 Task: Look for space in Kuznetsk, Russia from 11th June, 2023 to 17th June, 2023 for 1 adult in price range Rs.5000 to Rs.12000. Place can be private room with 1  bedroom having 1 bed and 1 bathroom. Property type can be house, flat, guest house, hotel. Booking option can be shelf check-in. Required host language is English.
Action: Mouse moved to (475, 97)
Screenshot: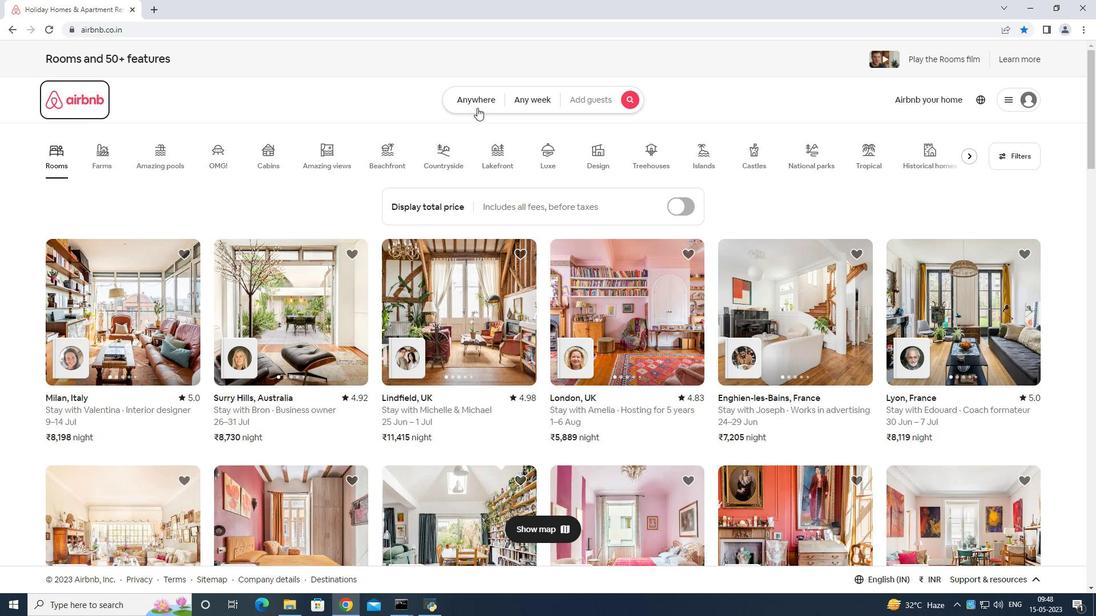 
Action: Mouse pressed left at (475, 97)
Screenshot: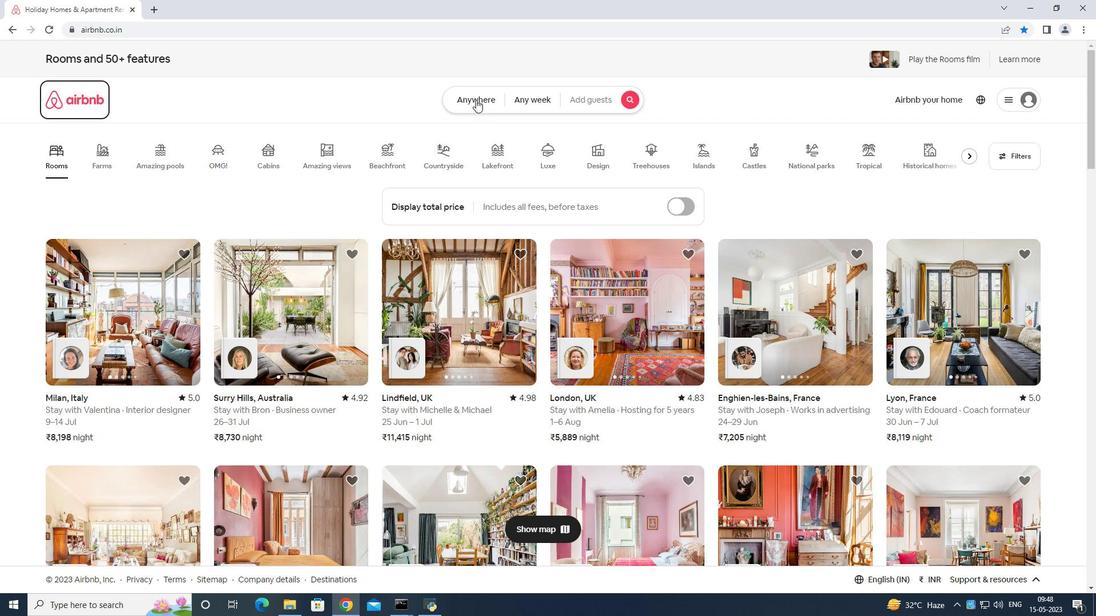 
Action: Mouse moved to (396, 130)
Screenshot: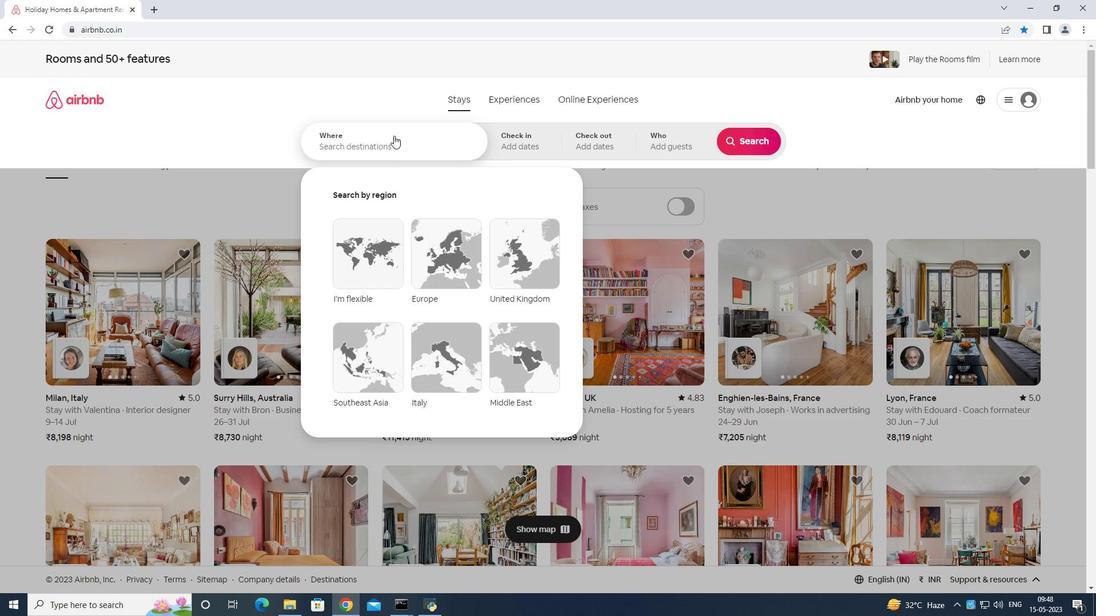 
Action: Mouse pressed left at (396, 130)
Screenshot: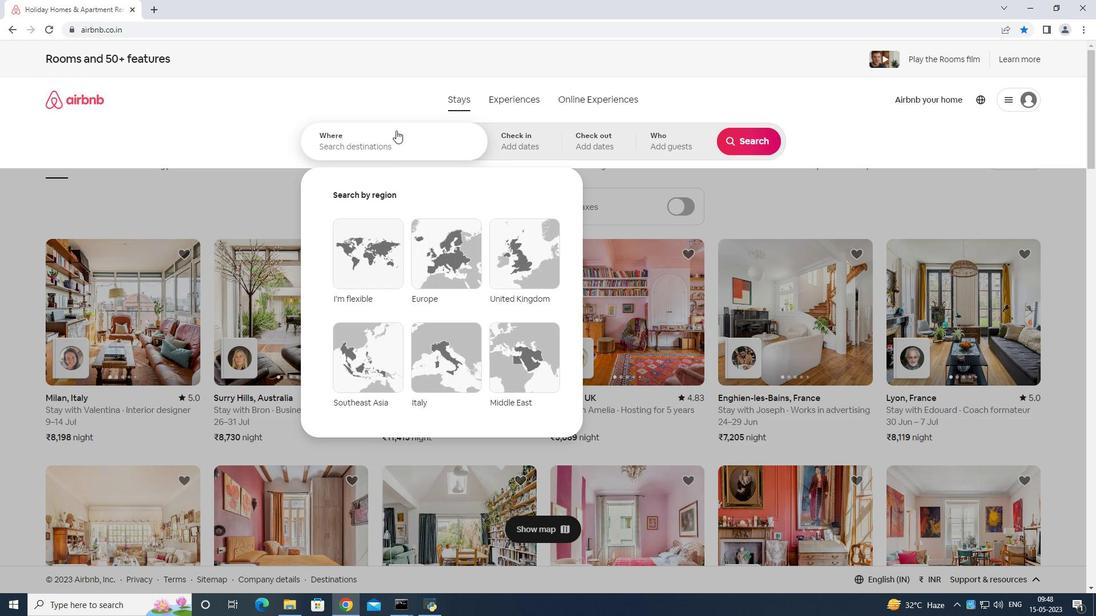 
Action: Mouse moved to (447, 164)
Screenshot: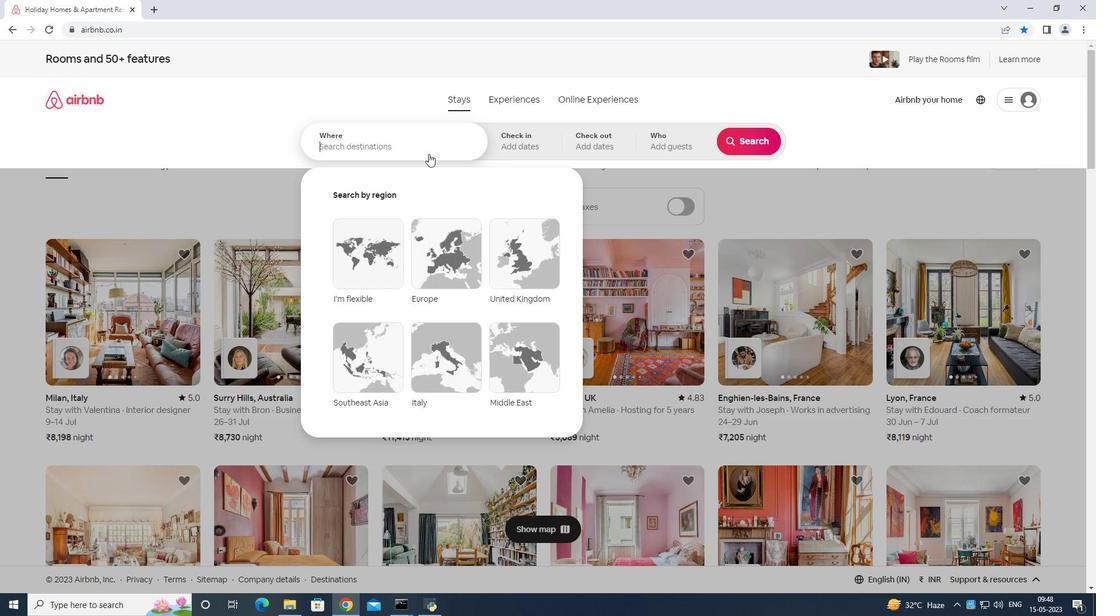
Action: Key pressed <Key.shift>Kuznetsk<Key.space>ri<Key.backspace>ussia<Key.enter>
Screenshot: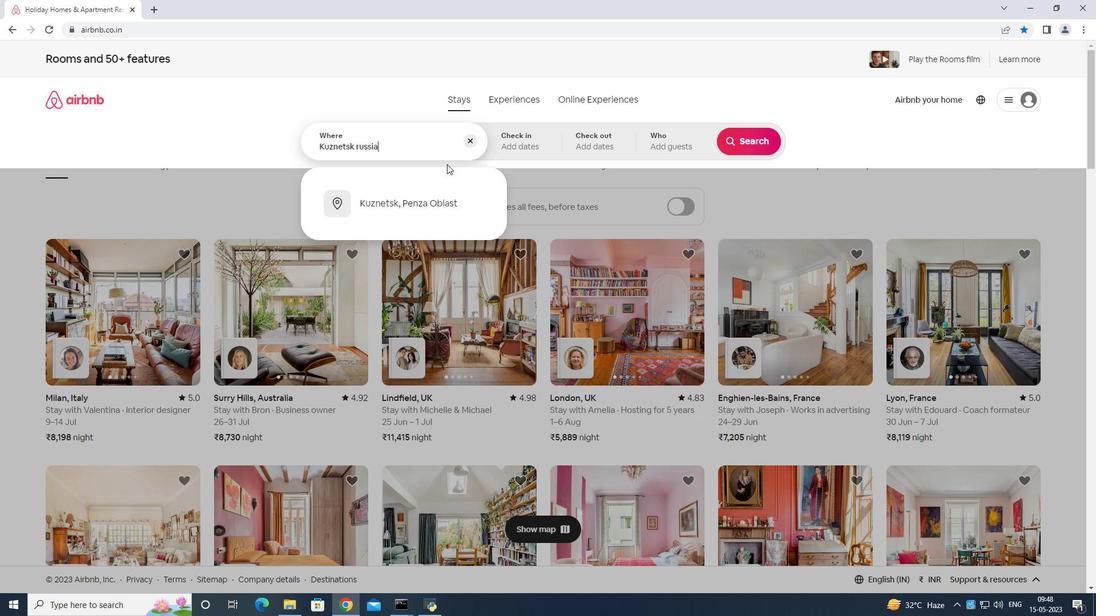 
Action: Mouse moved to (580, 331)
Screenshot: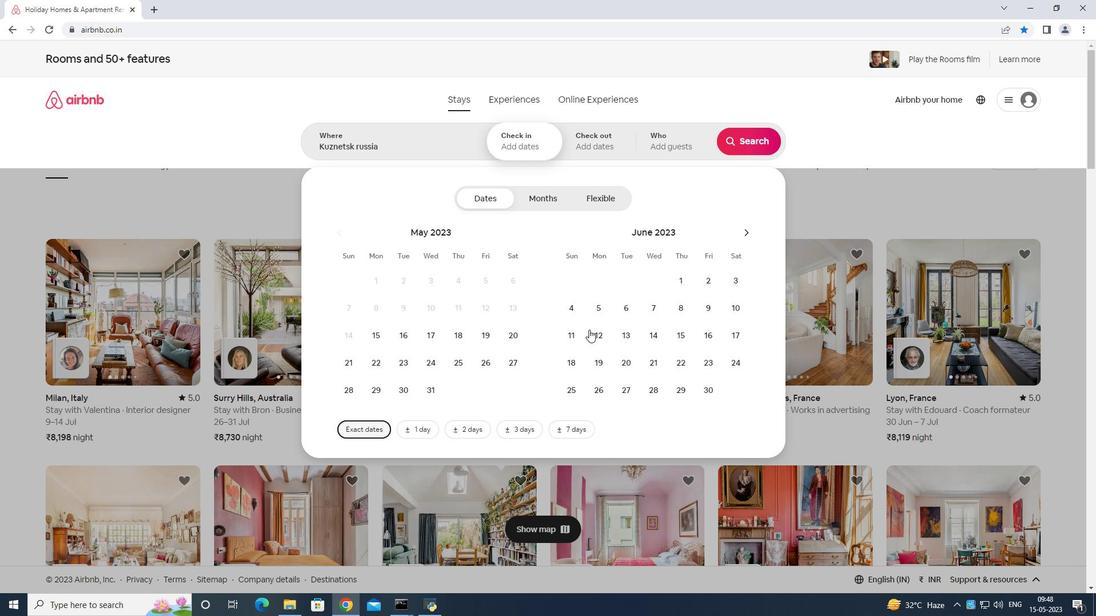 
Action: Mouse pressed left at (580, 331)
Screenshot: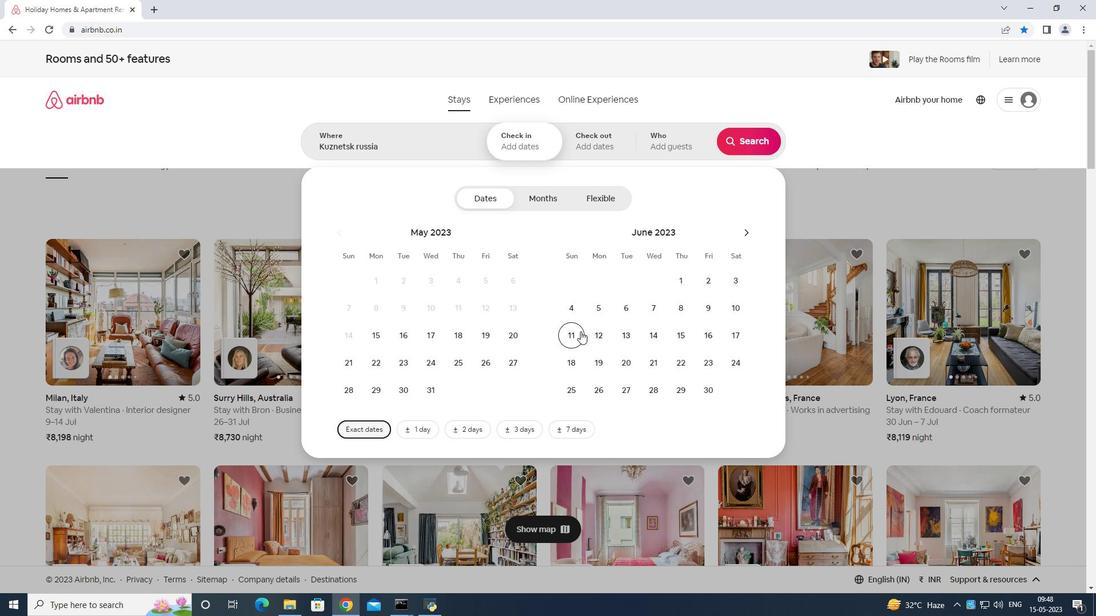 
Action: Mouse moved to (735, 339)
Screenshot: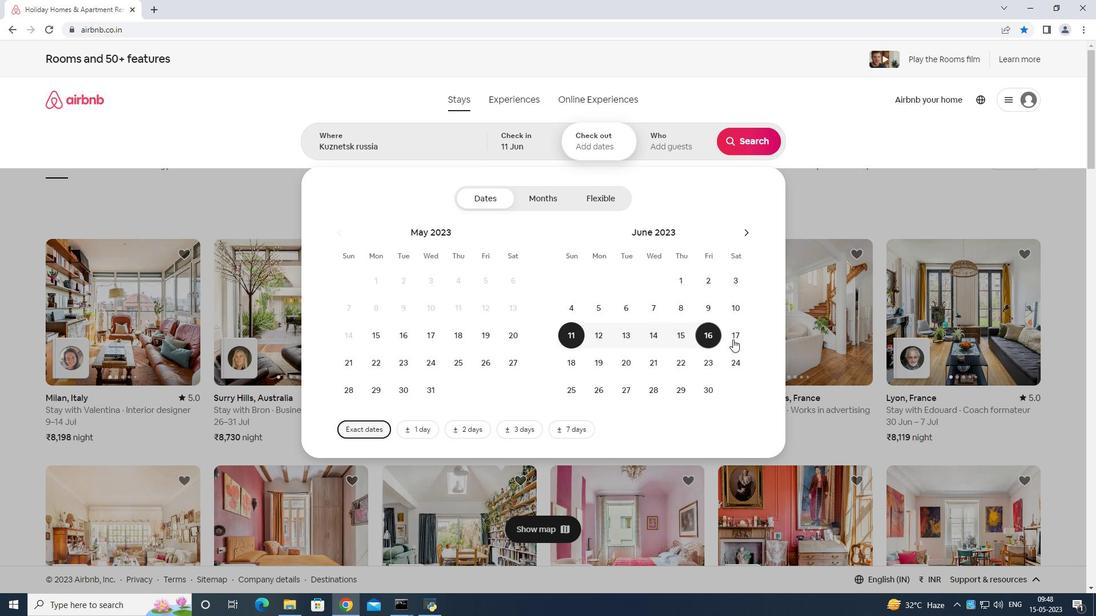 
Action: Mouse pressed left at (735, 339)
Screenshot: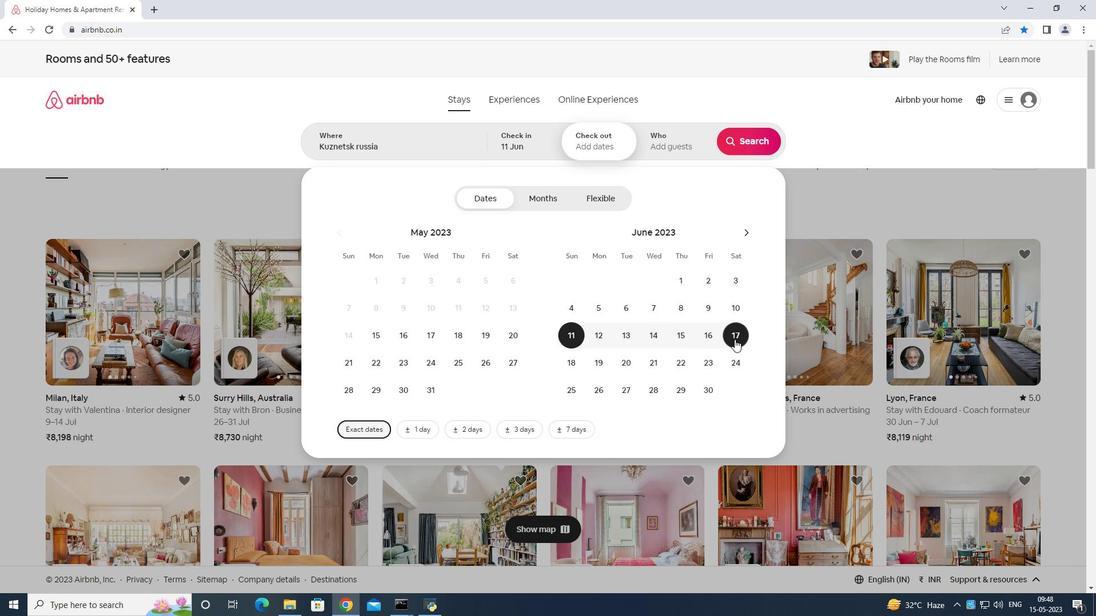 
Action: Mouse moved to (682, 151)
Screenshot: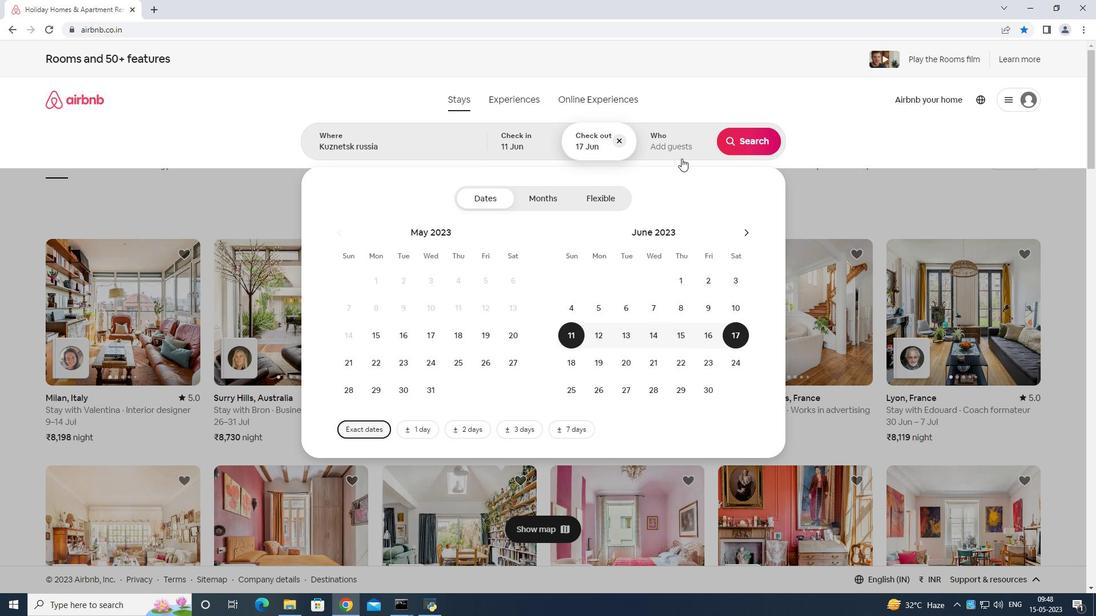 
Action: Mouse pressed left at (682, 151)
Screenshot: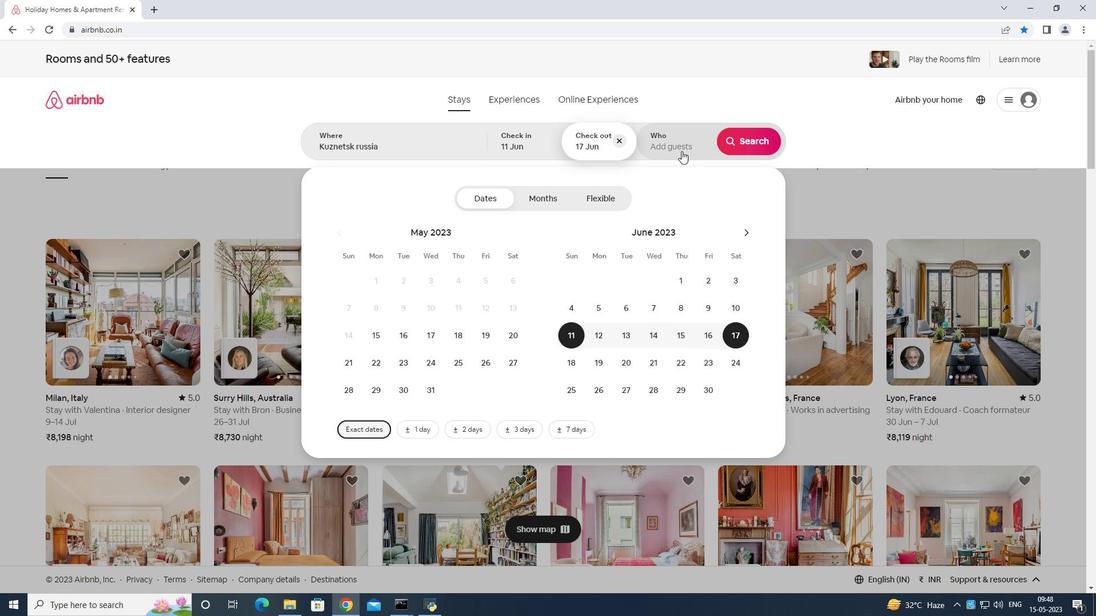 
Action: Mouse moved to (757, 209)
Screenshot: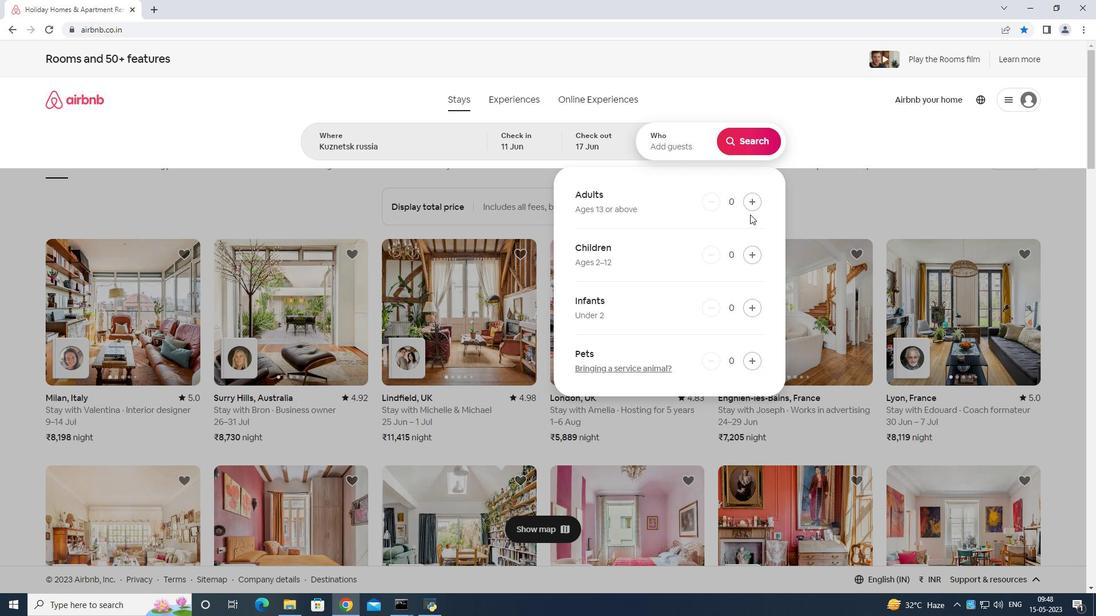 
Action: Mouse pressed left at (757, 209)
Screenshot: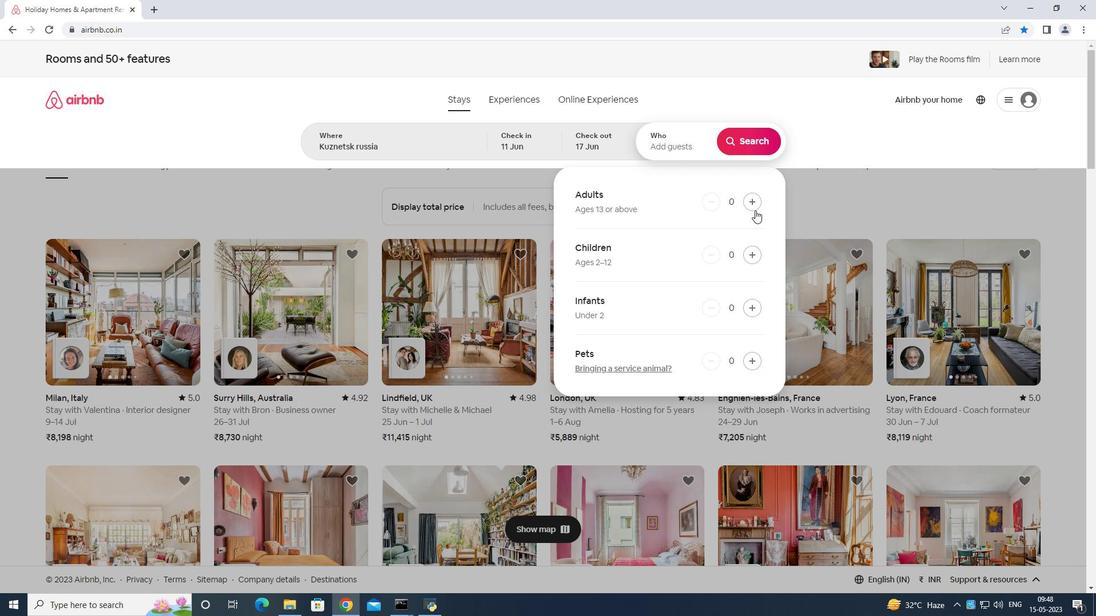 
Action: Mouse moved to (747, 135)
Screenshot: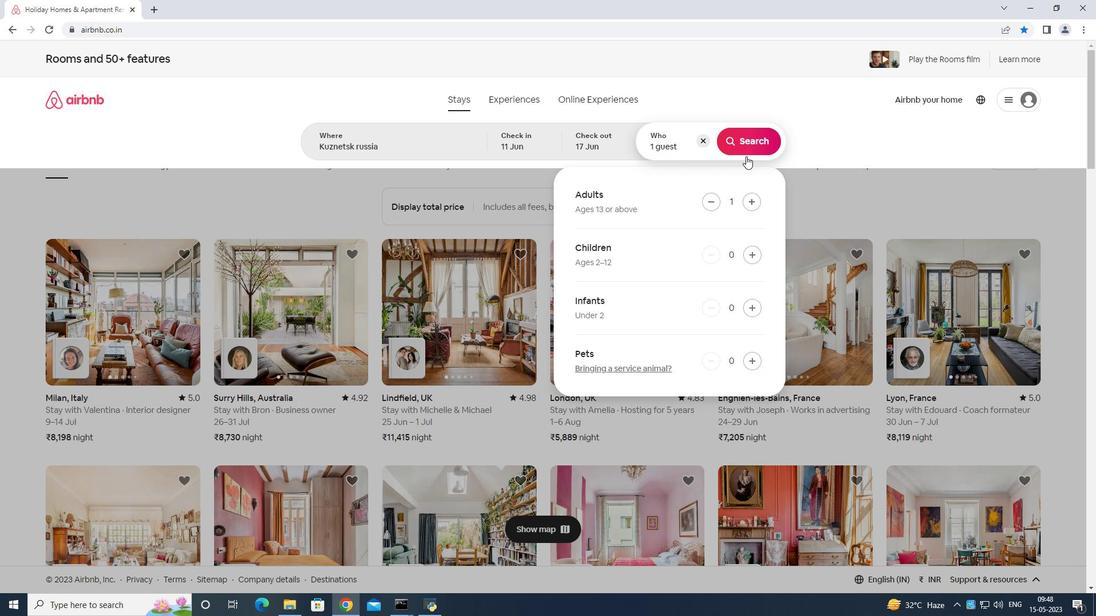 
Action: Mouse pressed left at (747, 135)
Screenshot: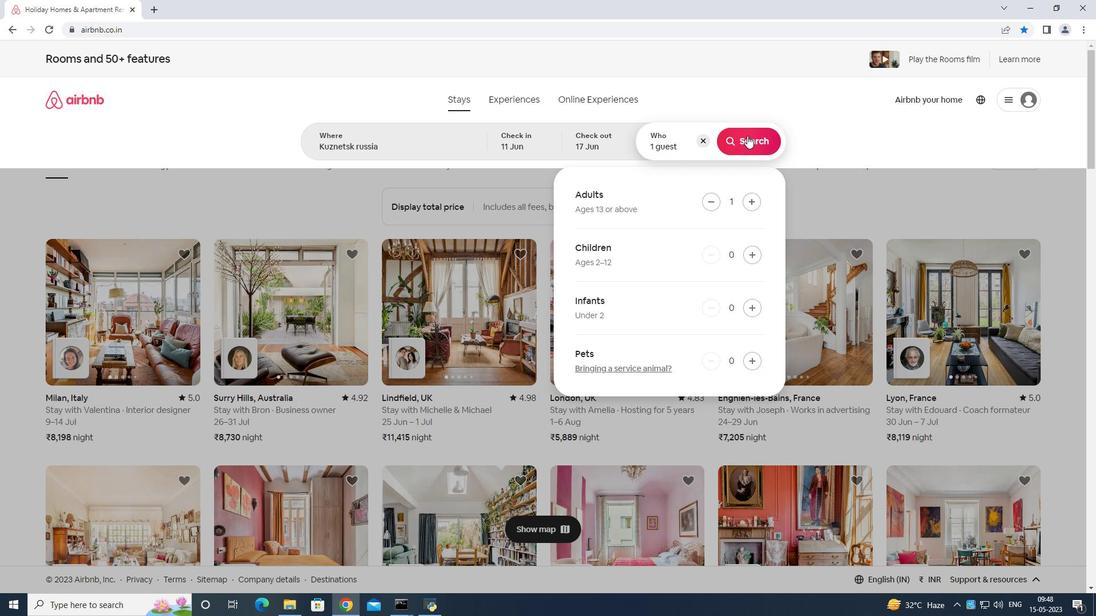 
Action: Mouse moved to (1040, 108)
Screenshot: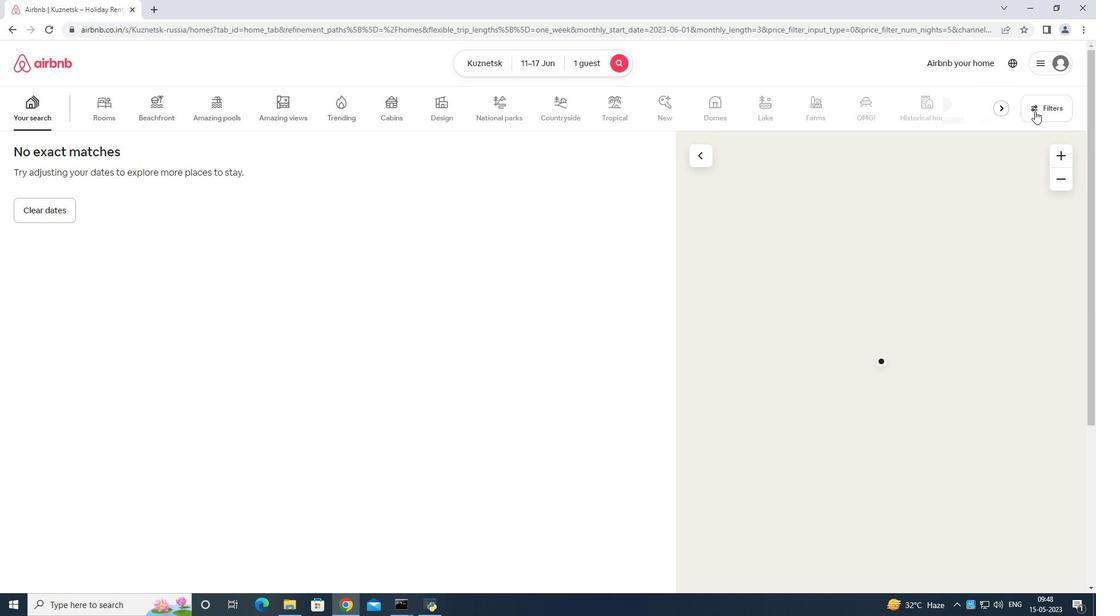 
Action: Mouse pressed left at (1040, 108)
Screenshot: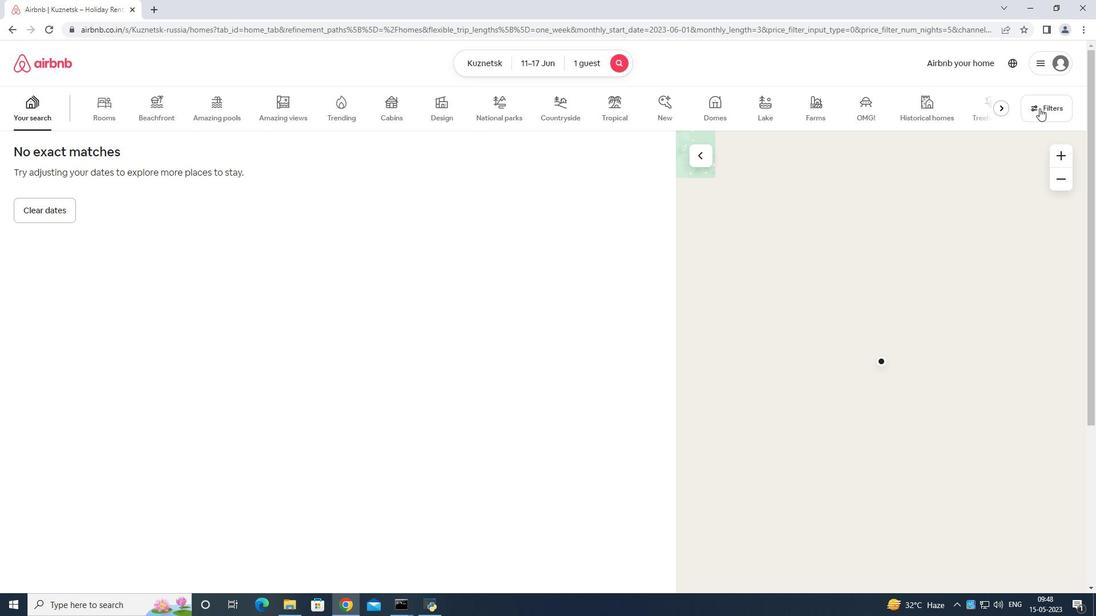 
Action: Mouse moved to (492, 388)
Screenshot: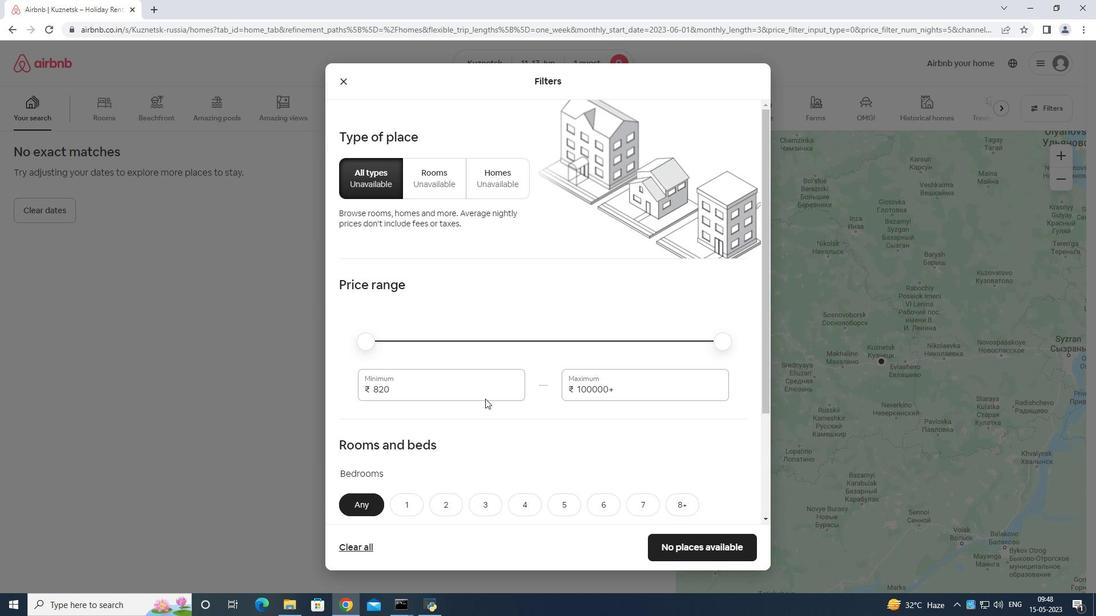 
Action: Mouse pressed left at (492, 388)
Screenshot: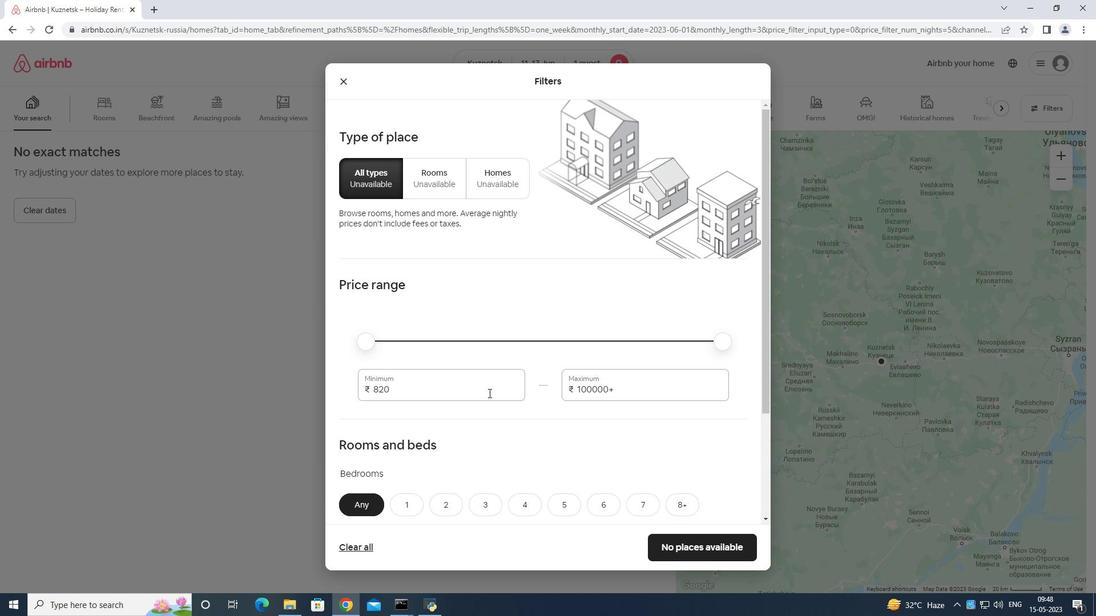 
Action: Key pressed <Key.backspace><Key.backspace><Key.backspace><Key.backspace><Key.backspace><Key.backspace><Key.backspace><Key.backspace><Key.backspace><Key.backspace><Key.backspace>5000
Screenshot: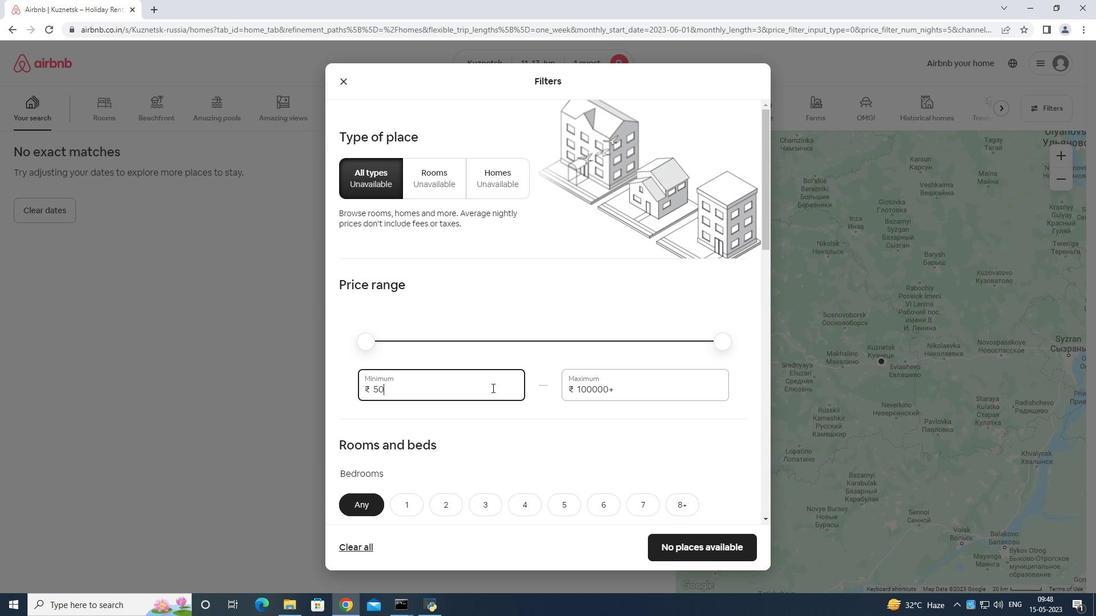 
Action: Mouse moved to (626, 381)
Screenshot: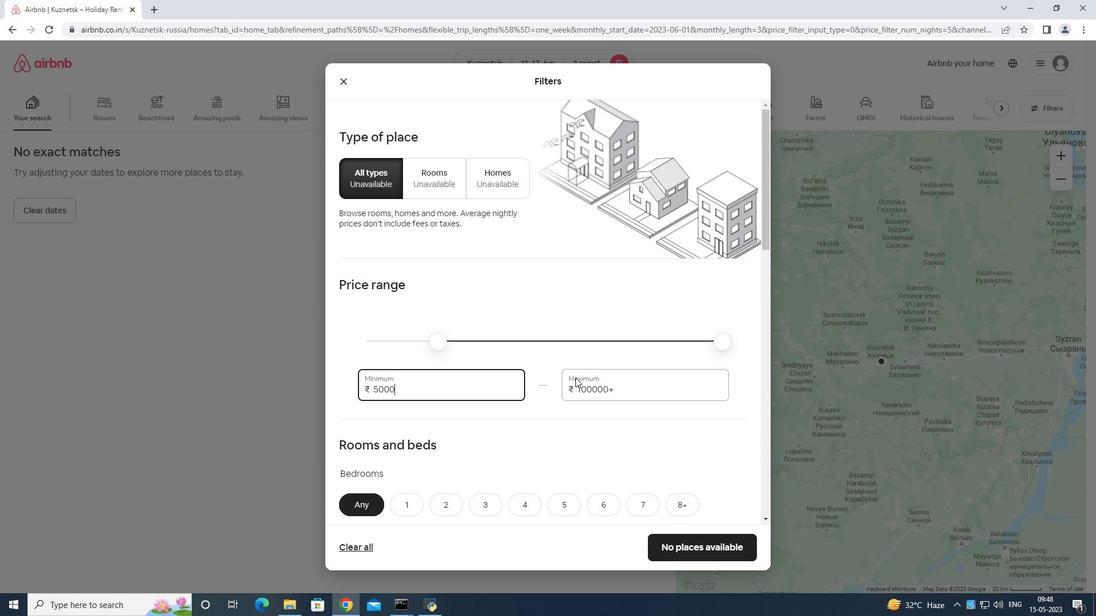 
Action: Mouse pressed left at (626, 381)
Screenshot: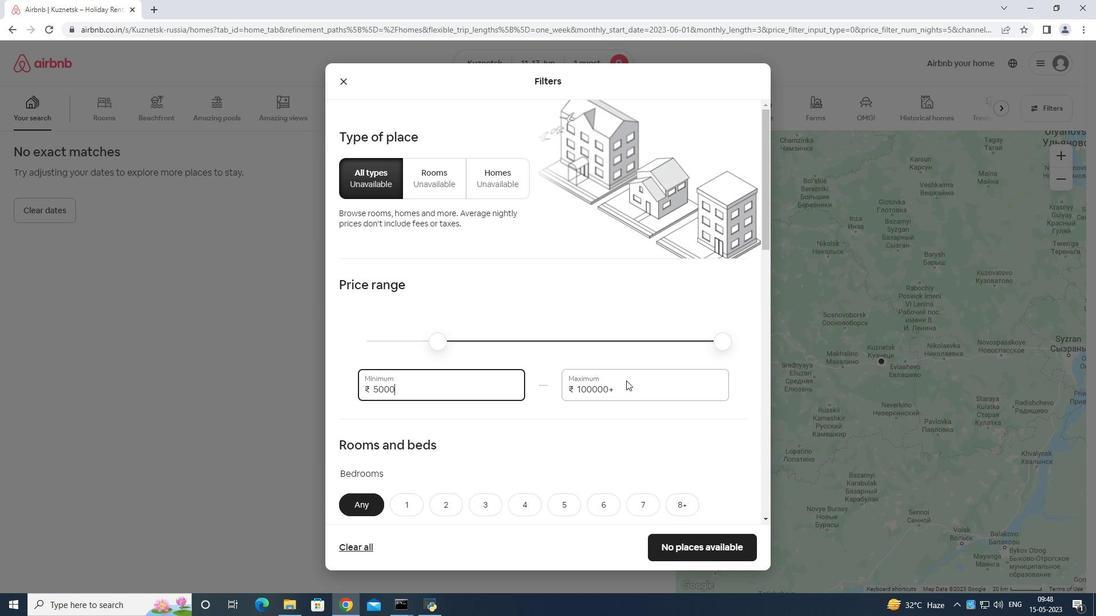
Action: Mouse moved to (627, 381)
Screenshot: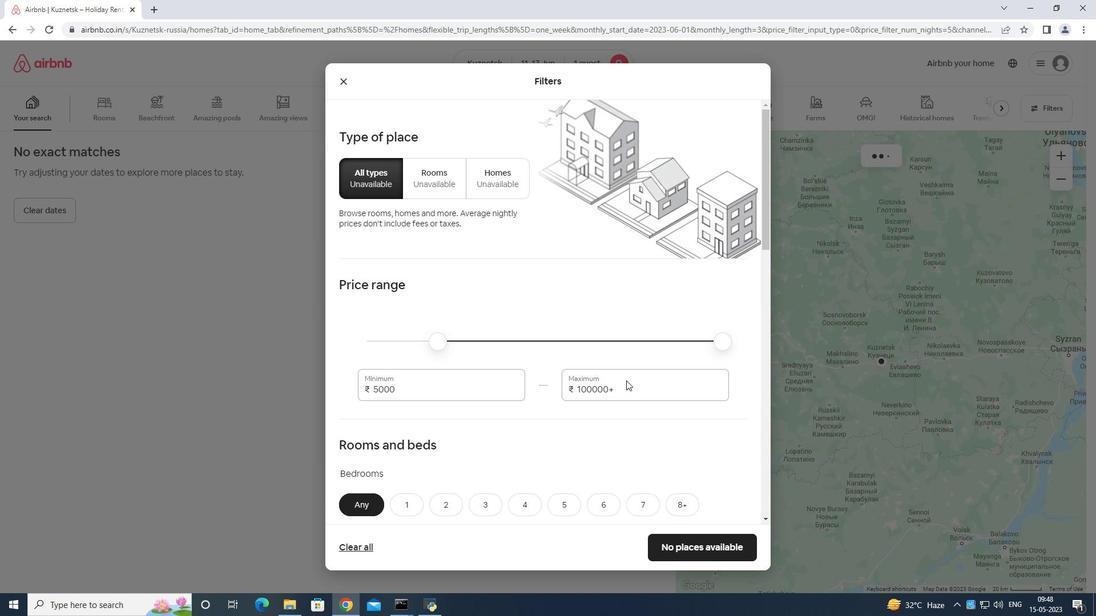 
Action: Key pressed <Key.backspace><Key.backspace><Key.backspace><Key.backspace><Key.backspace><Key.backspace><Key.backspace><Key.backspace><Key.backspace><Key.backspace><Key.backspace><Key.backspace>12000
Screenshot: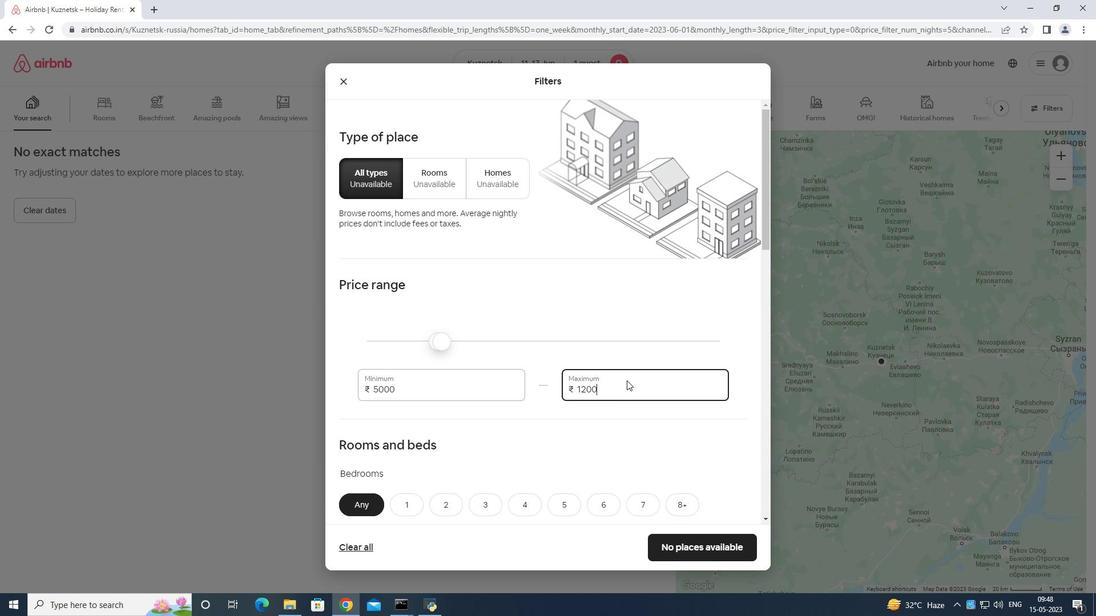 
Action: Mouse moved to (627, 381)
Screenshot: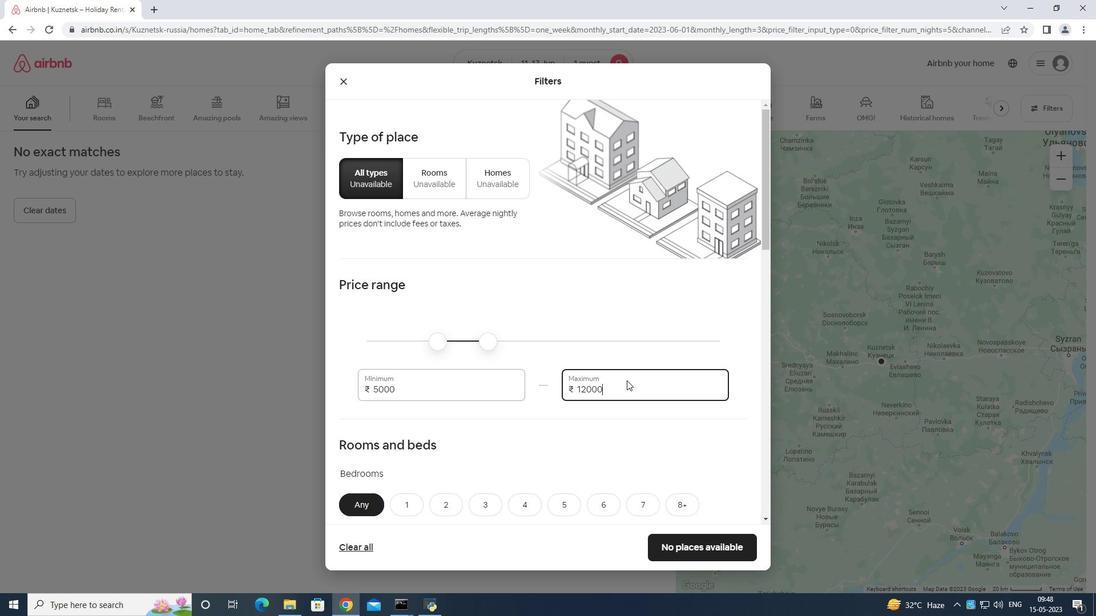 
Action: Mouse scrolled (627, 380) with delta (0, 0)
Screenshot: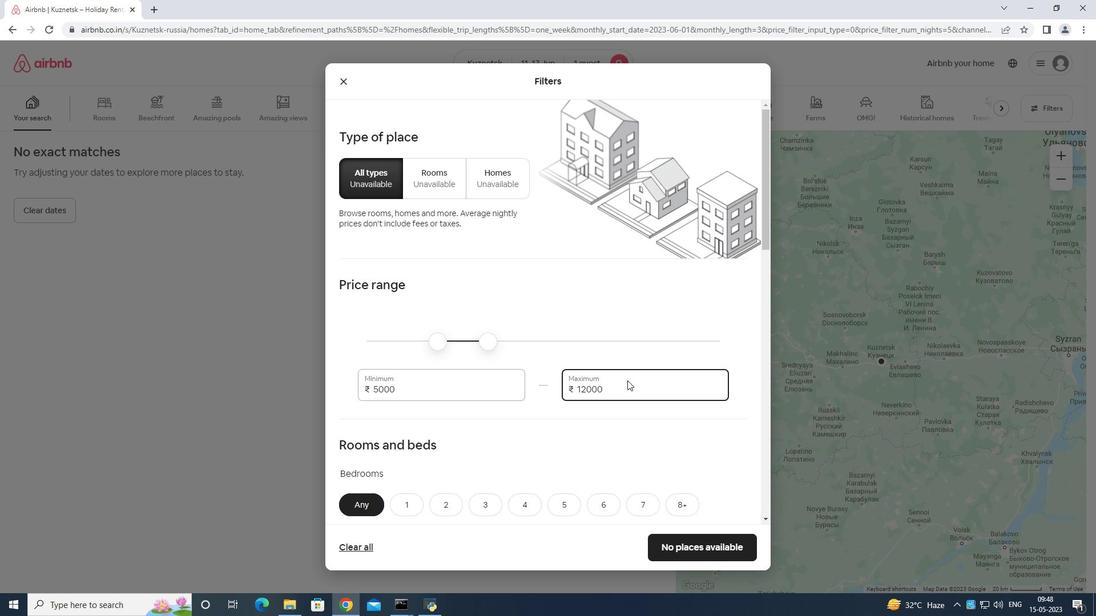 
Action: Mouse scrolled (627, 380) with delta (0, 0)
Screenshot: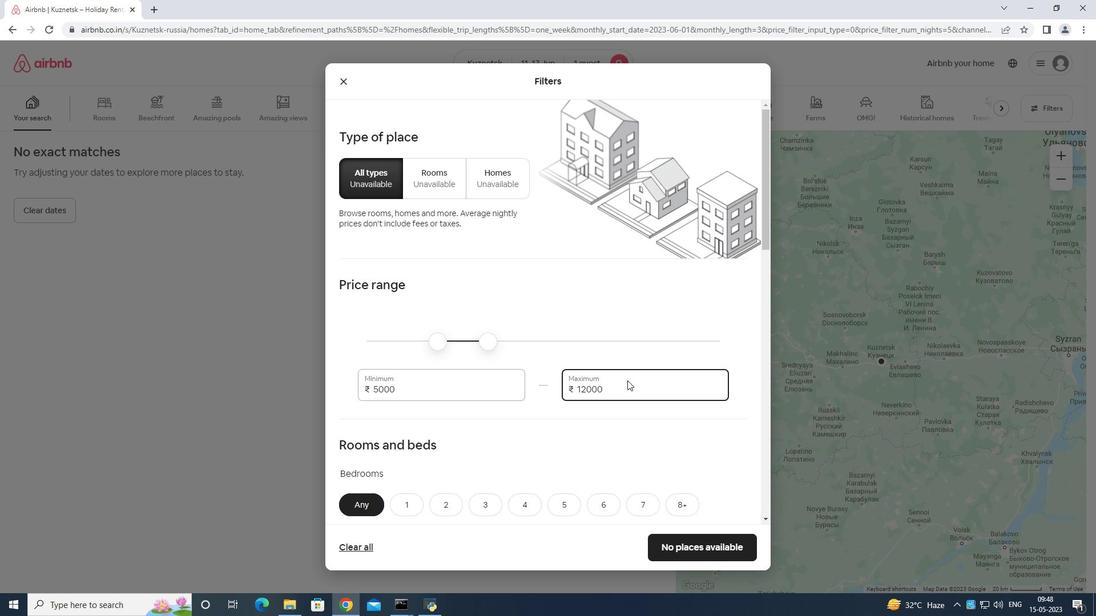 
Action: Mouse scrolled (627, 380) with delta (0, 0)
Screenshot: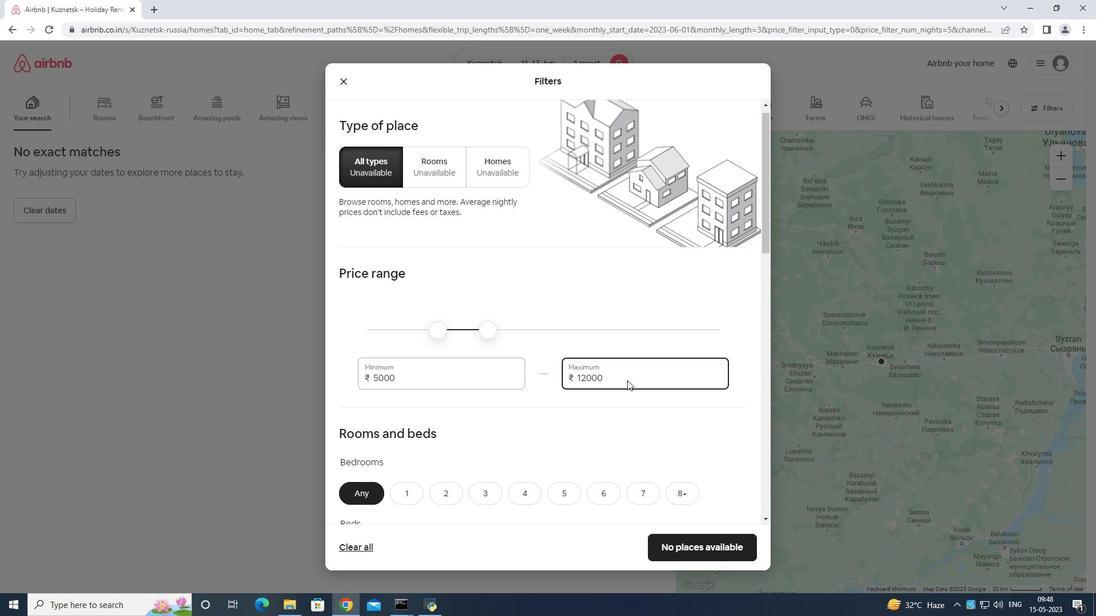 
Action: Mouse moved to (415, 343)
Screenshot: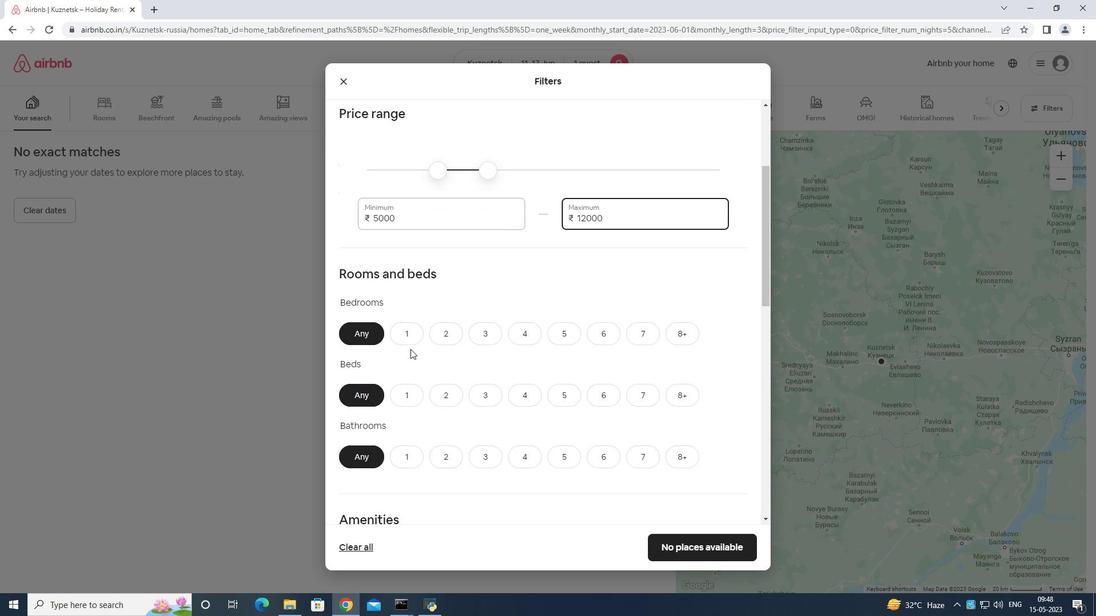 
Action: Mouse pressed left at (415, 343)
Screenshot: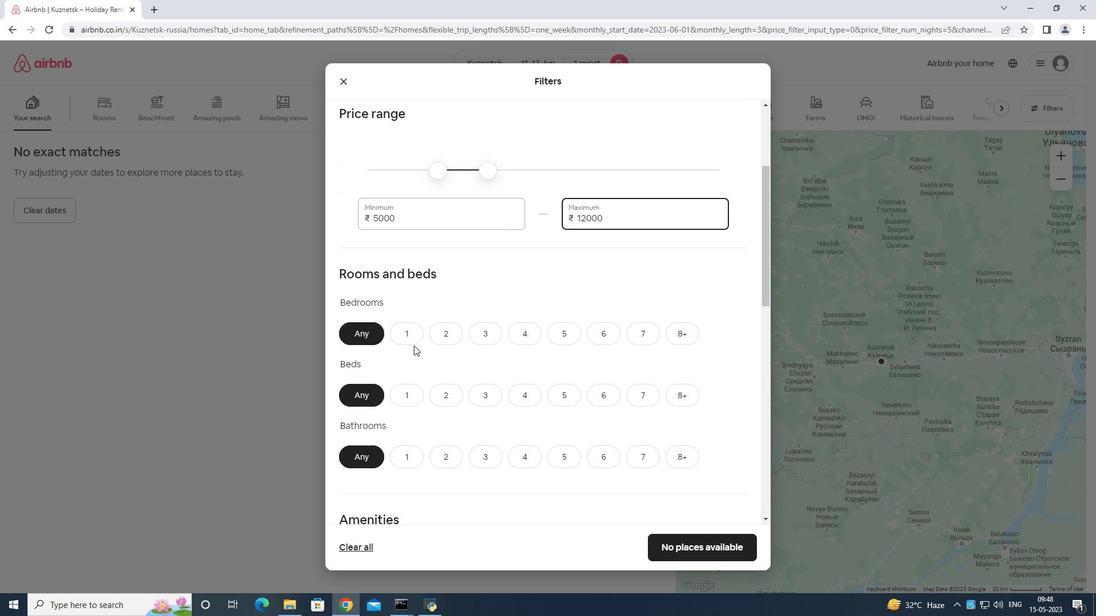 
Action: Mouse moved to (409, 389)
Screenshot: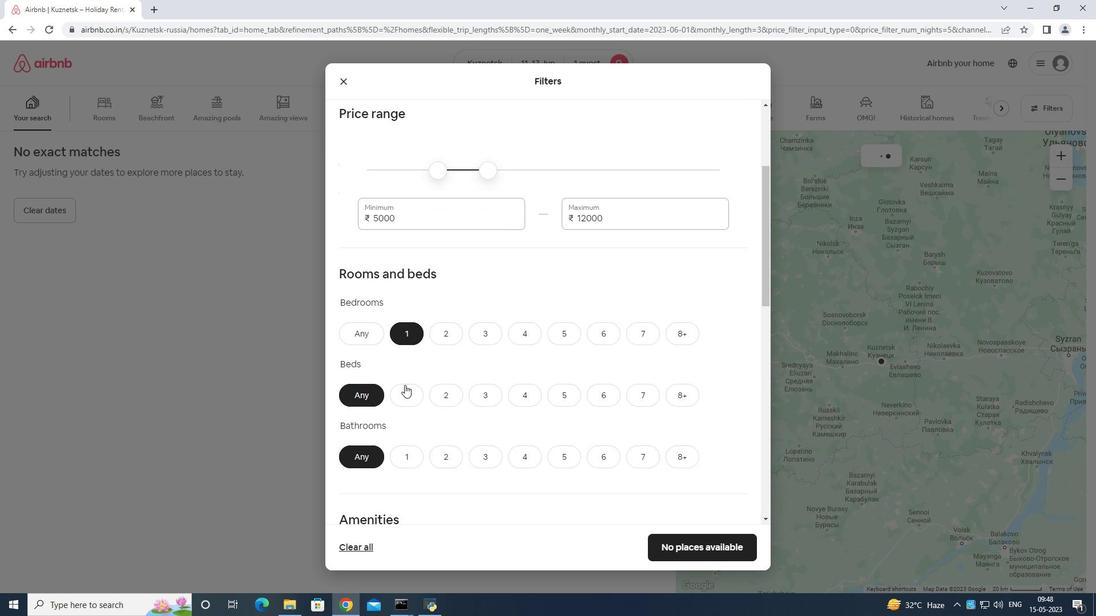 
Action: Mouse pressed left at (409, 389)
Screenshot: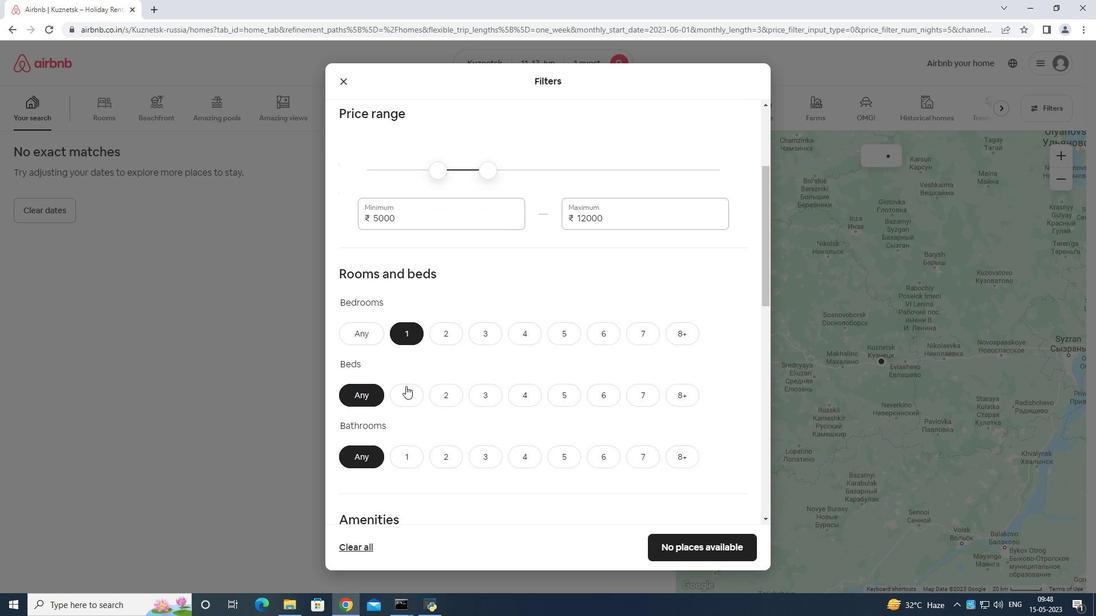 
Action: Mouse moved to (402, 463)
Screenshot: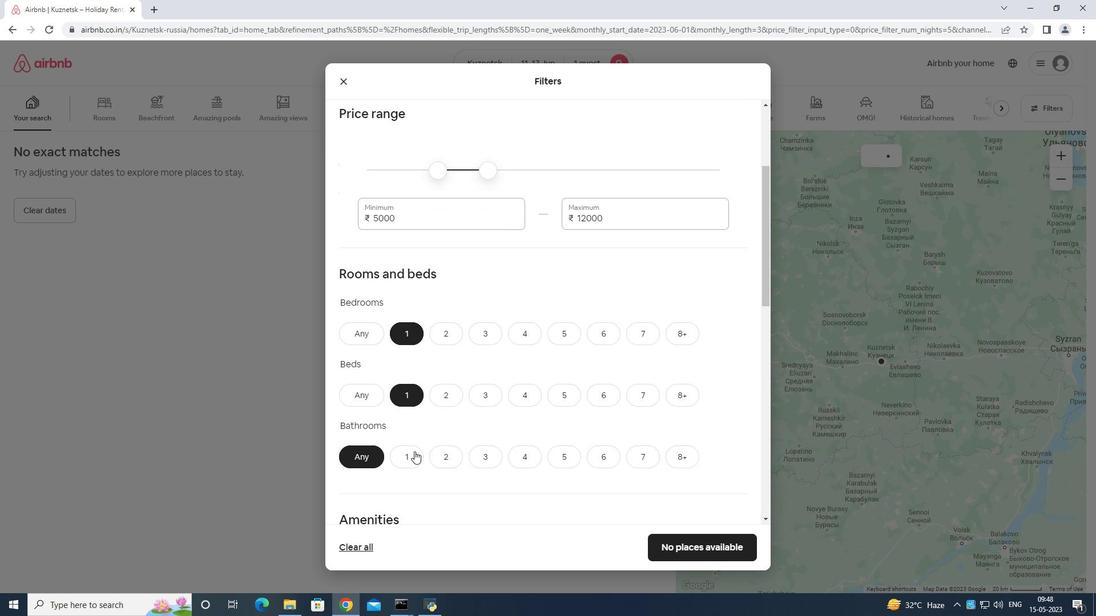 
Action: Mouse pressed left at (402, 463)
Screenshot: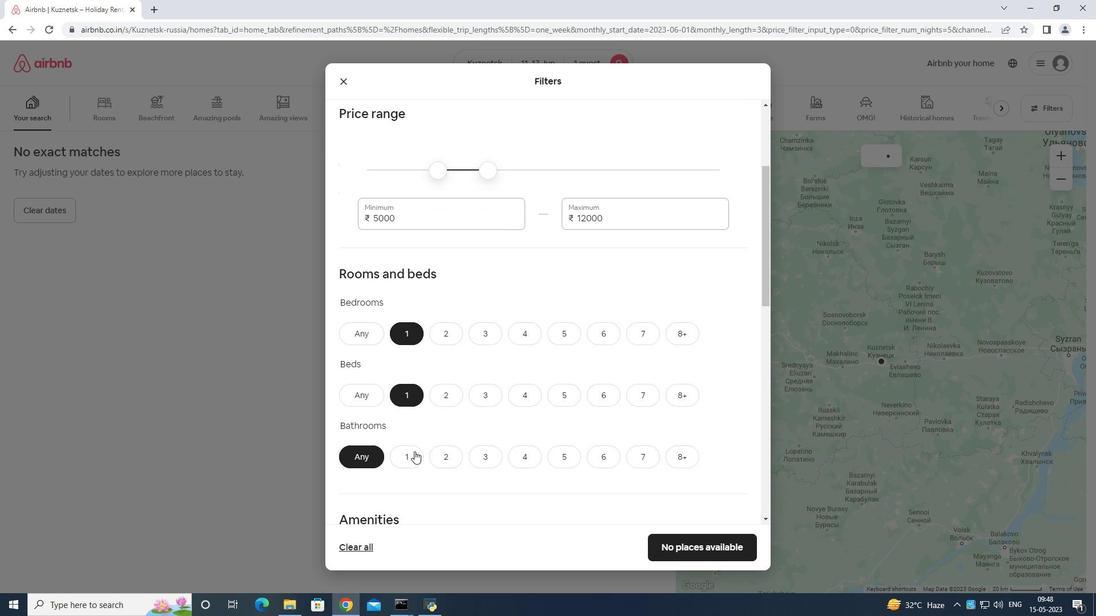 
Action: Mouse moved to (440, 422)
Screenshot: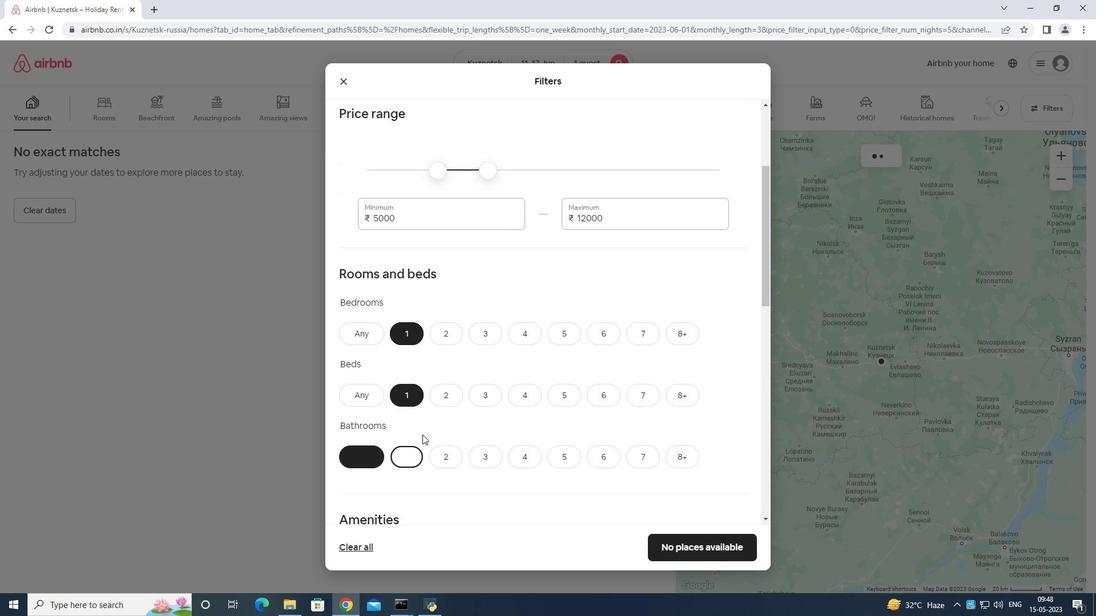 
Action: Mouse scrolled (440, 421) with delta (0, 0)
Screenshot: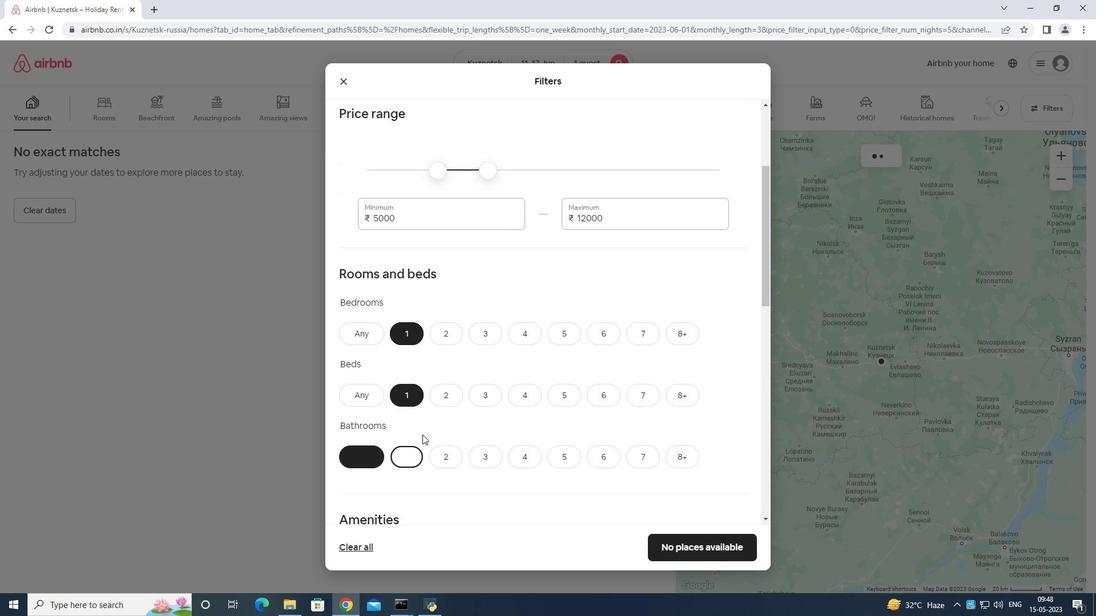 
Action: Mouse moved to (448, 417)
Screenshot: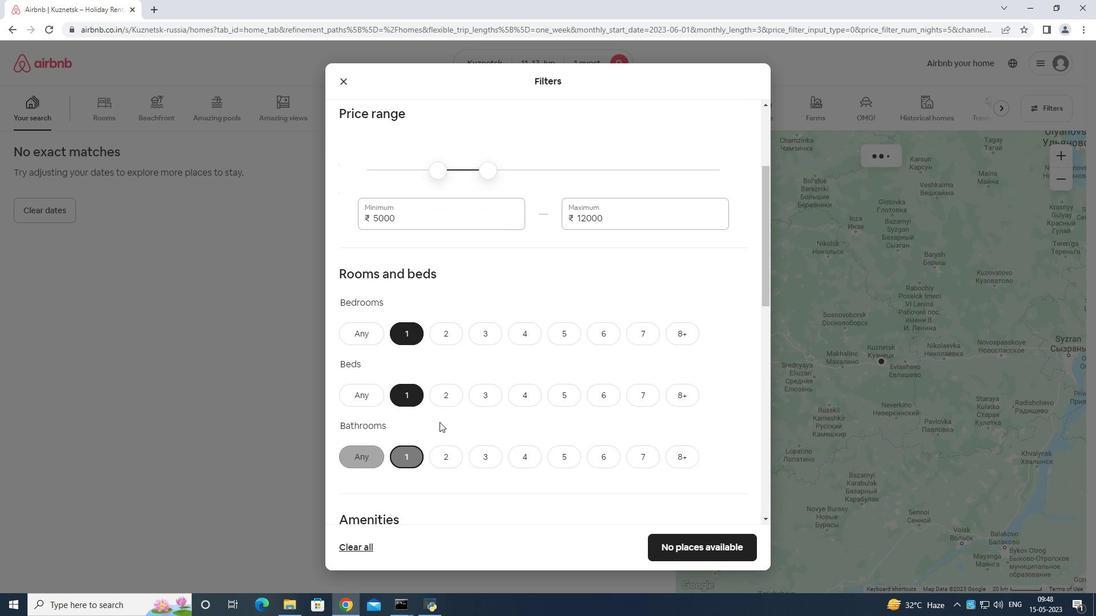 
Action: Mouse scrolled (448, 417) with delta (0, 0)
Screenshot: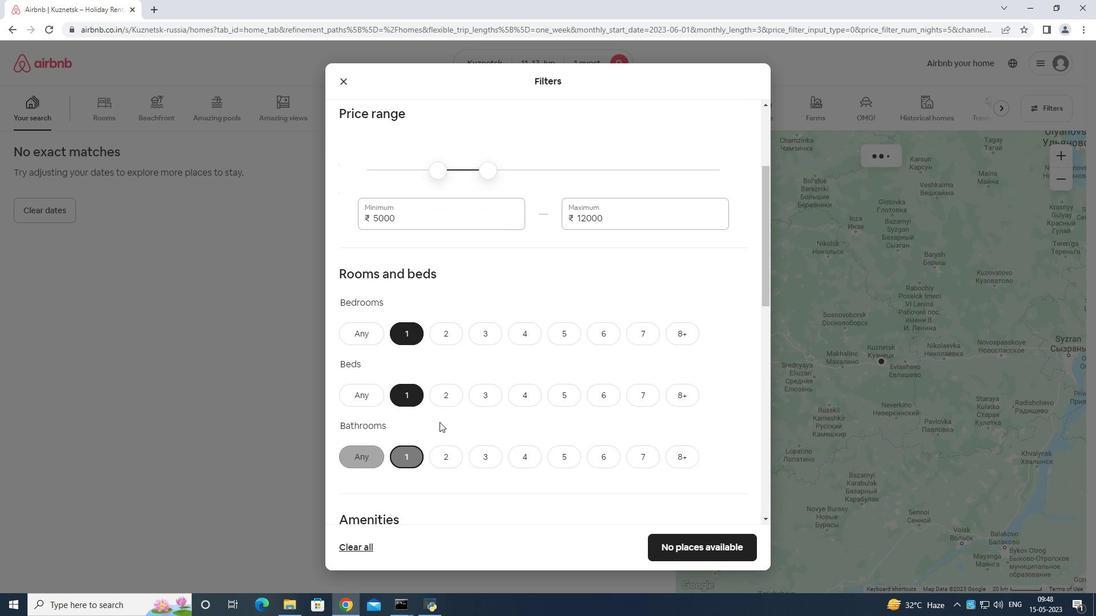 
Action: Mouse moved to (452, 414)
Screenshot: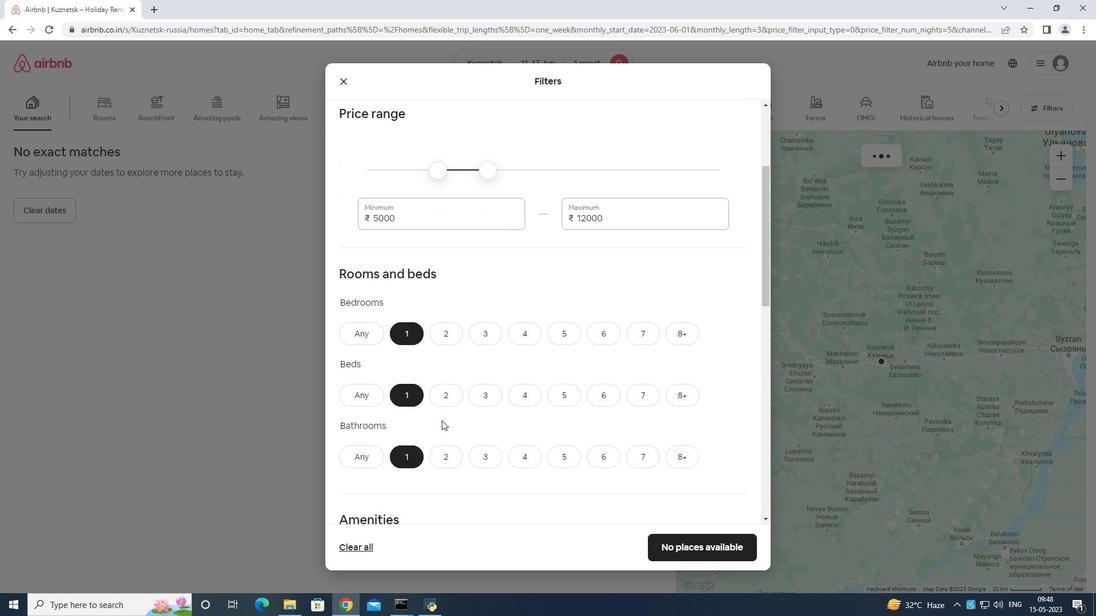 
Action: Mouse scrolled (452, 414) with delta (0, 0)
Screenshot: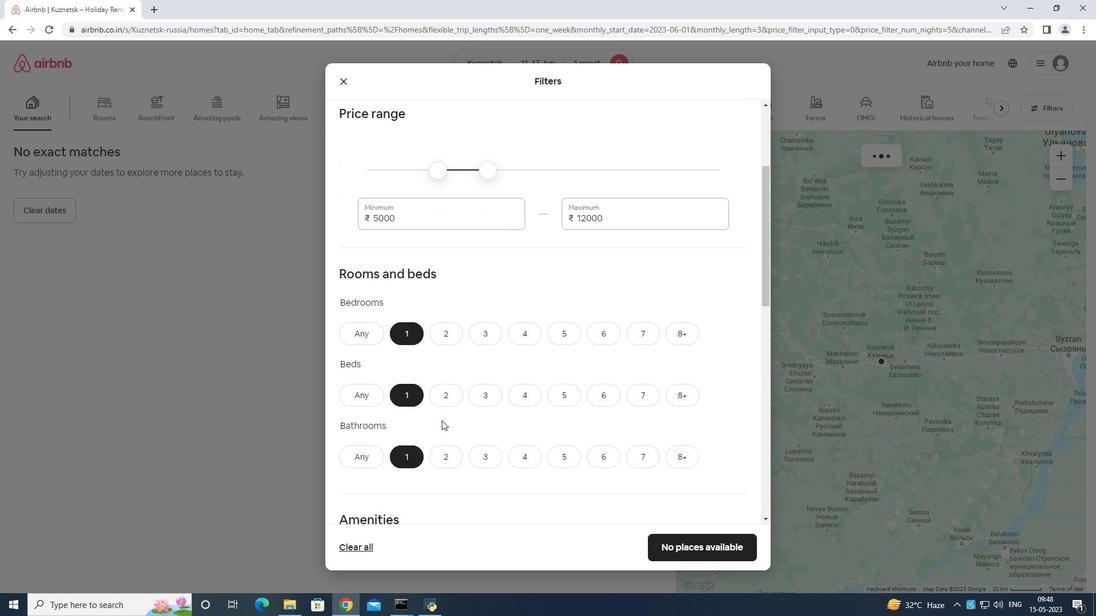 
Action: Mouse moved to (454, 413)
Screenshot: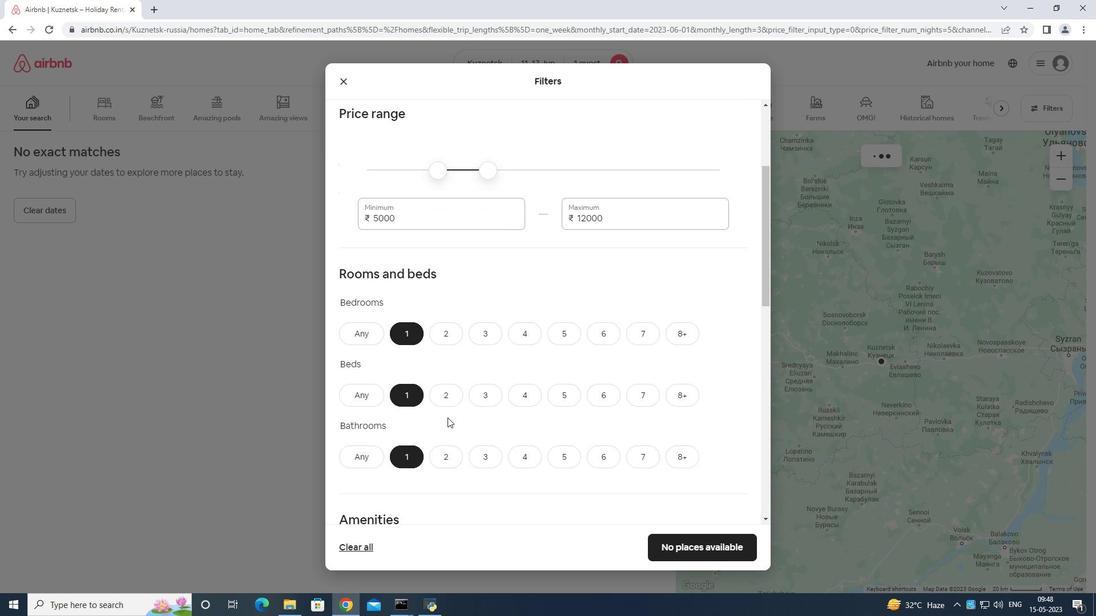 
Action: Mouse scrolled (454, 412) with delta (0, 0)
Screenshot: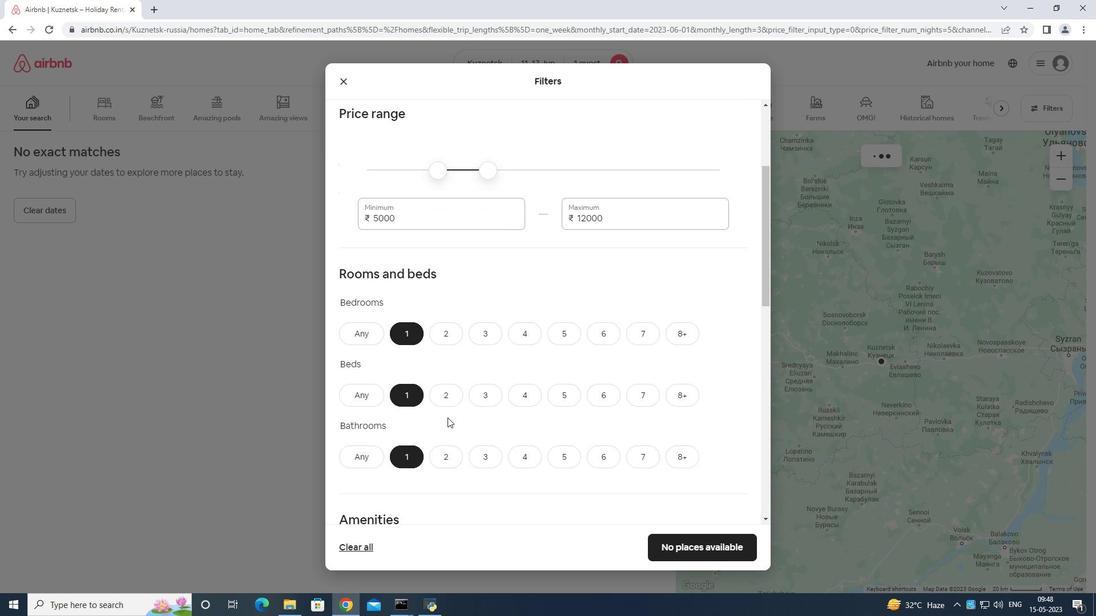 
Action: Mouse moved to (458, 410)
Screenshot: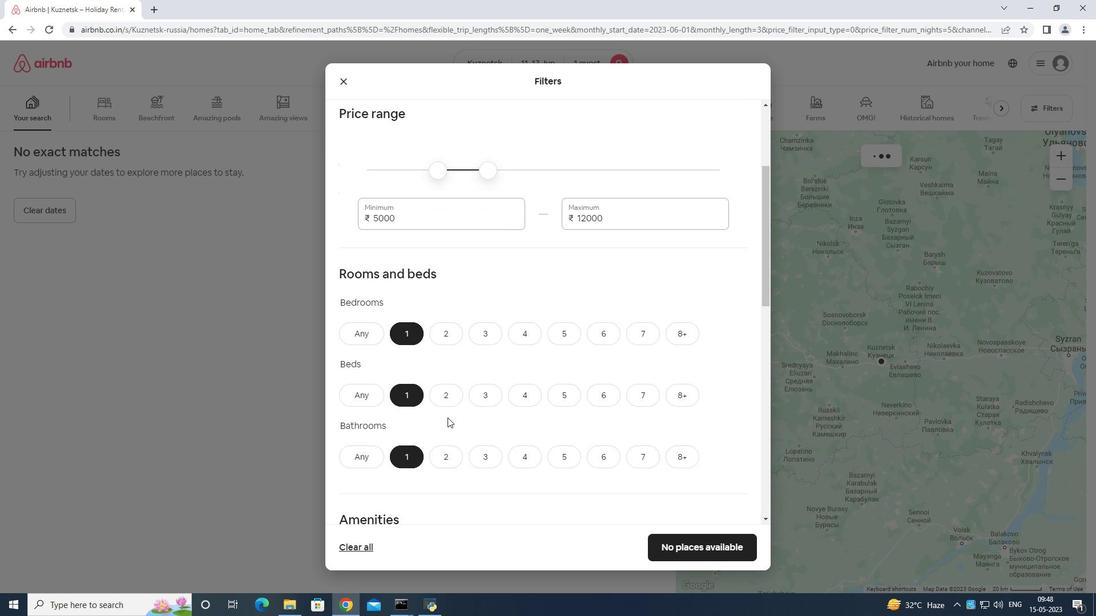 
Action: Mouse scrolled (458, 410) with delta (0, 0)
Screenshot: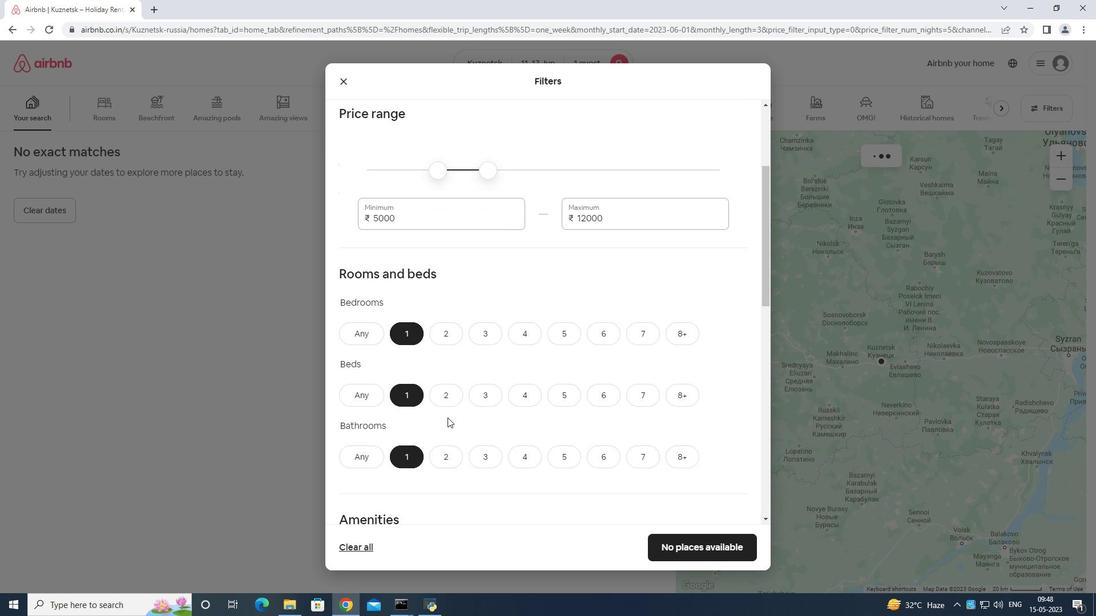 
Action: Mouse moved to (469, 395)
Screenshot: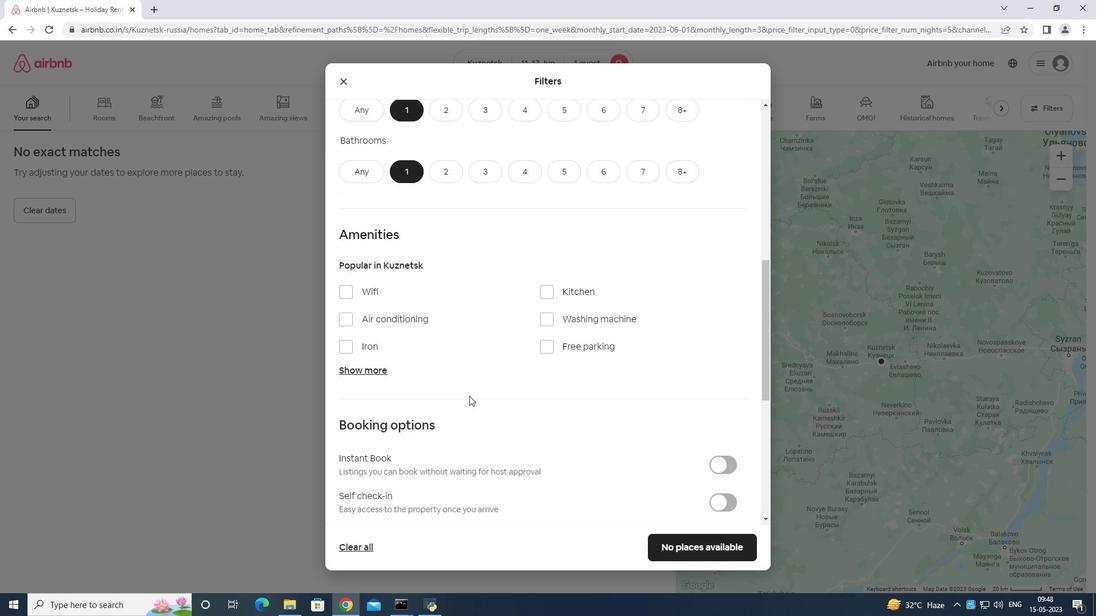 
Action: Mouse scrolled (469, 395) with delta (0, 0)
Screenshot: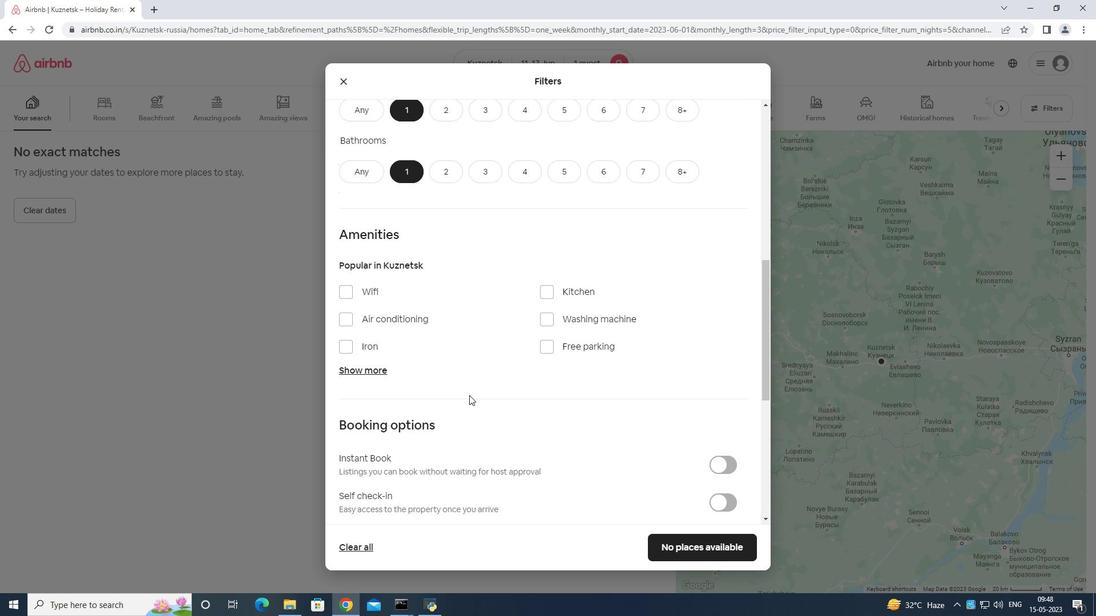 
Action: Mouse moved to (728, 451)
Screenshot: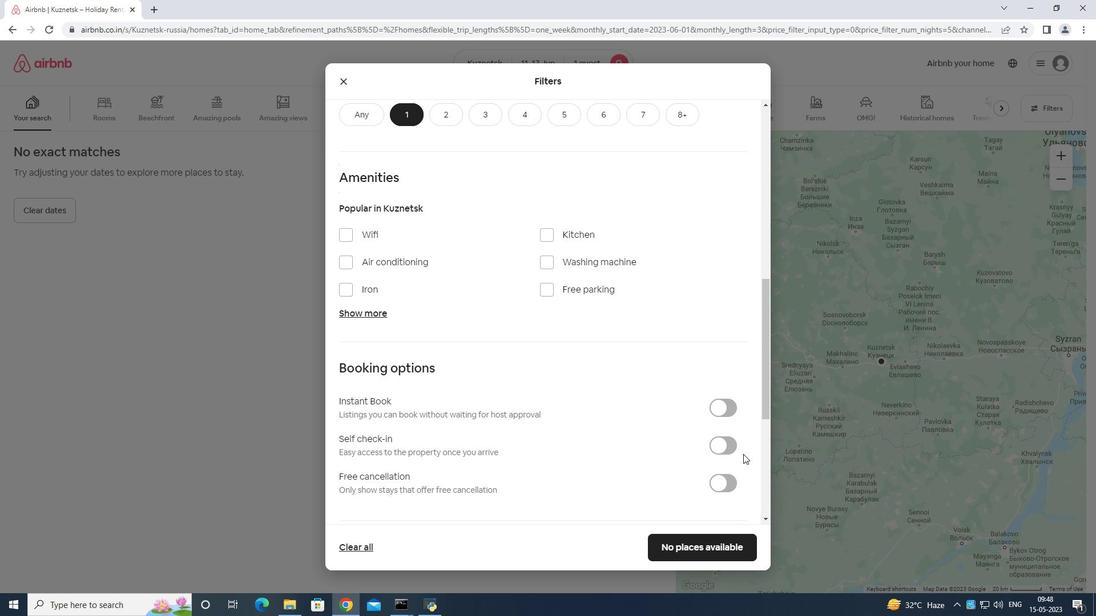 
Action: Mouse pressed left at (728, 451)
Screenshot: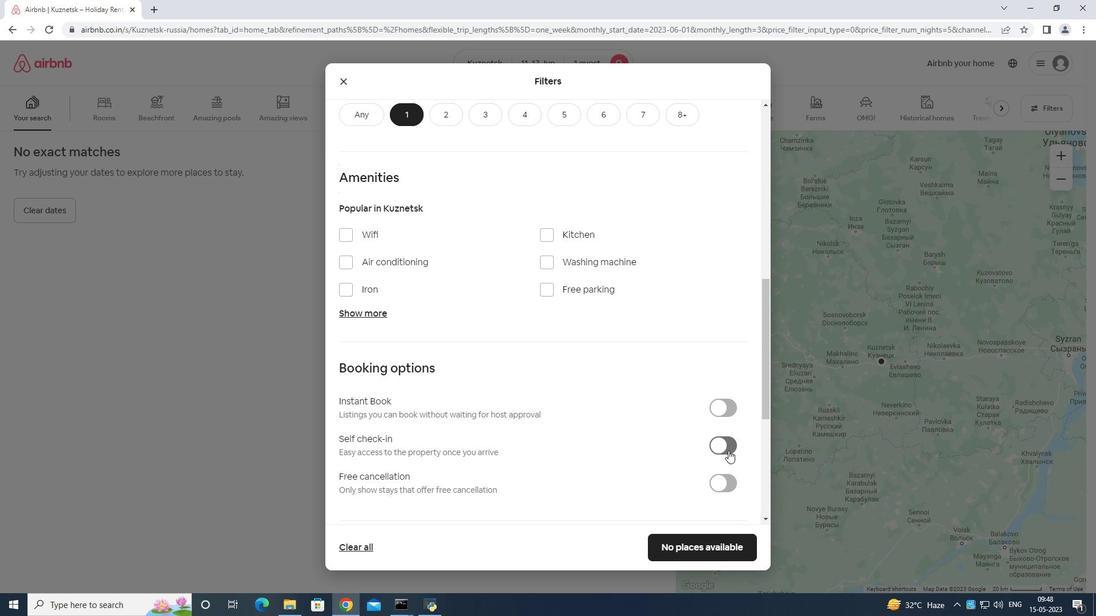 
Action: Mouse moved to (728, 438)
Screenshot: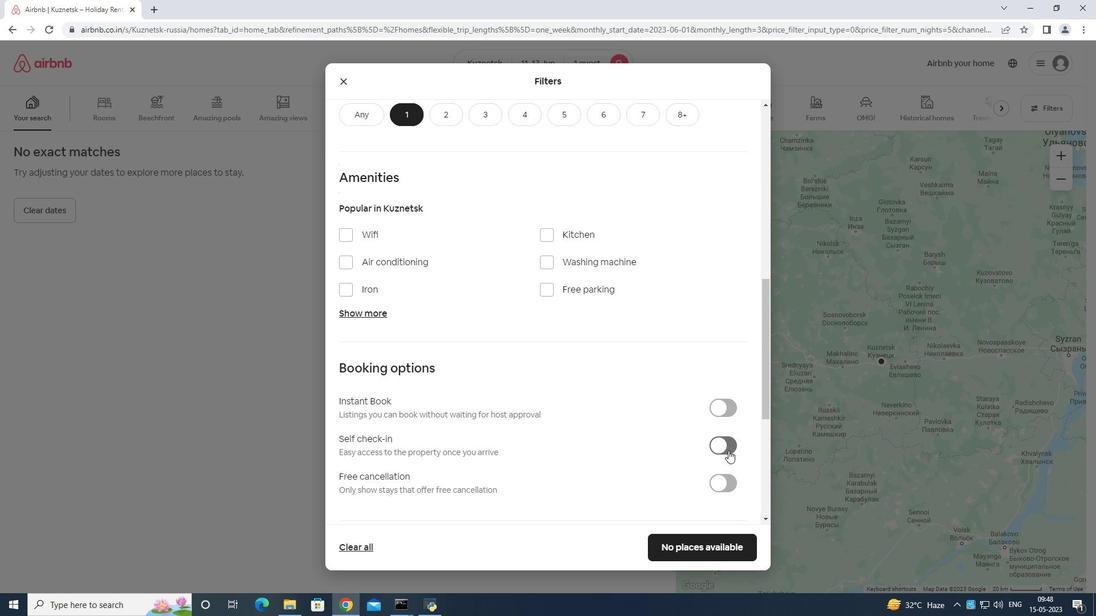 
Action: Mouse scrolled (728, 437) with delta (0, 0)
Screenshot: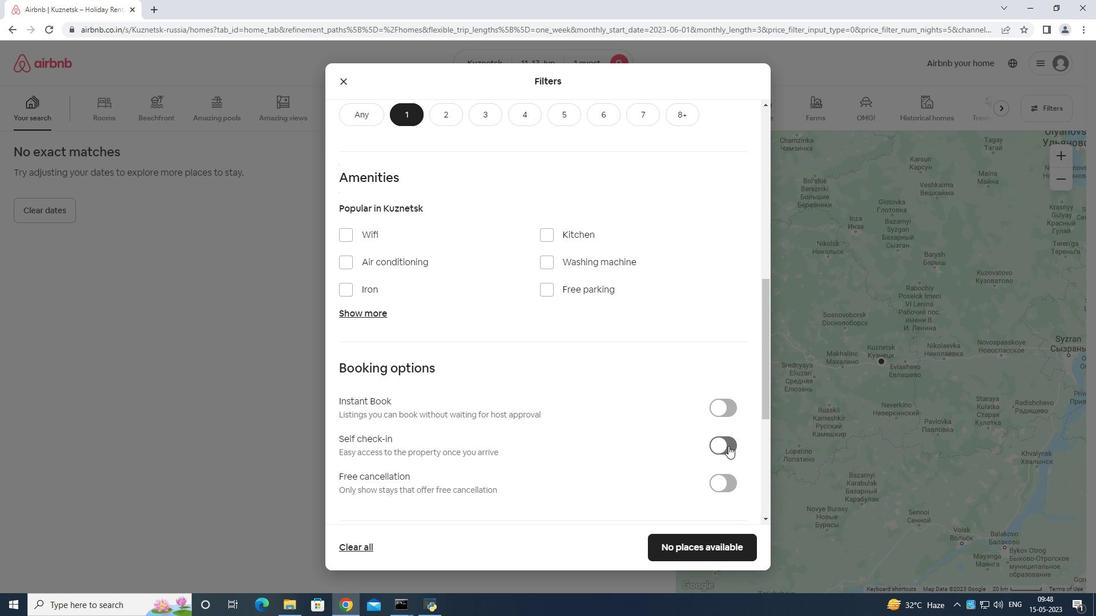 
Action: Mouse scrolled (728, 437) with delta (0, 0)
Screenshot: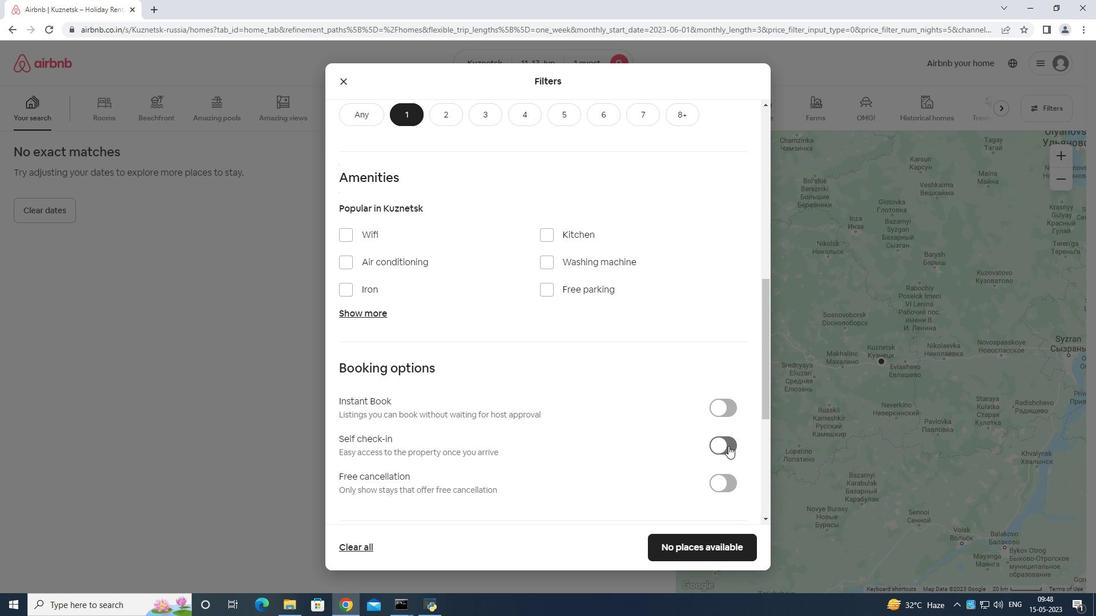 
Action: Mouse scrolled (728, 437) with delta (0, 0)
Screenshot: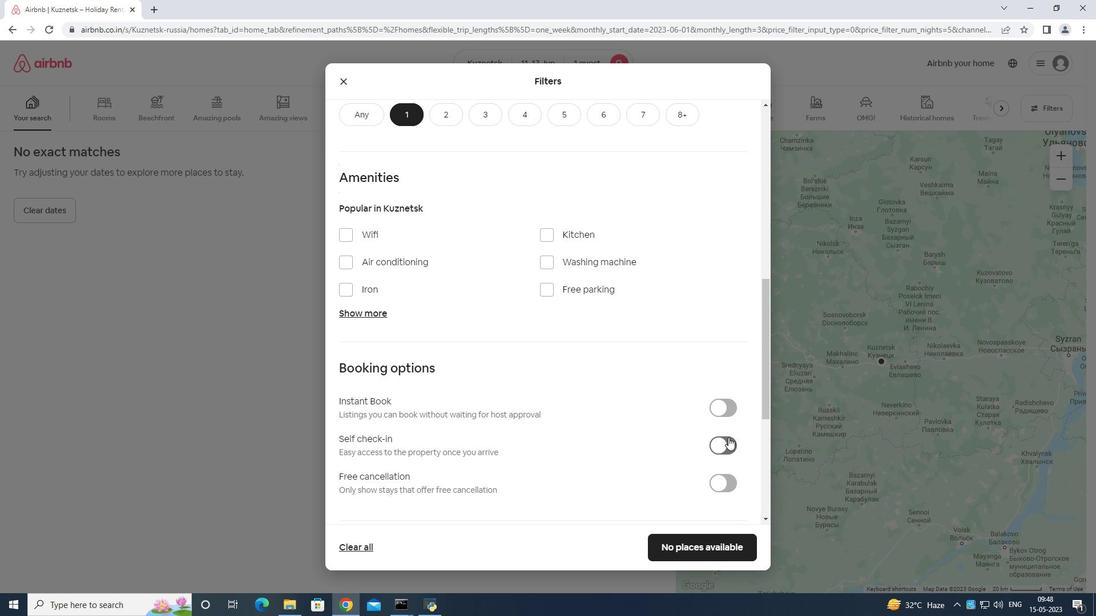 
Action: Mouse scrolled (728, 437) with delta (0, 0)
Screenshot: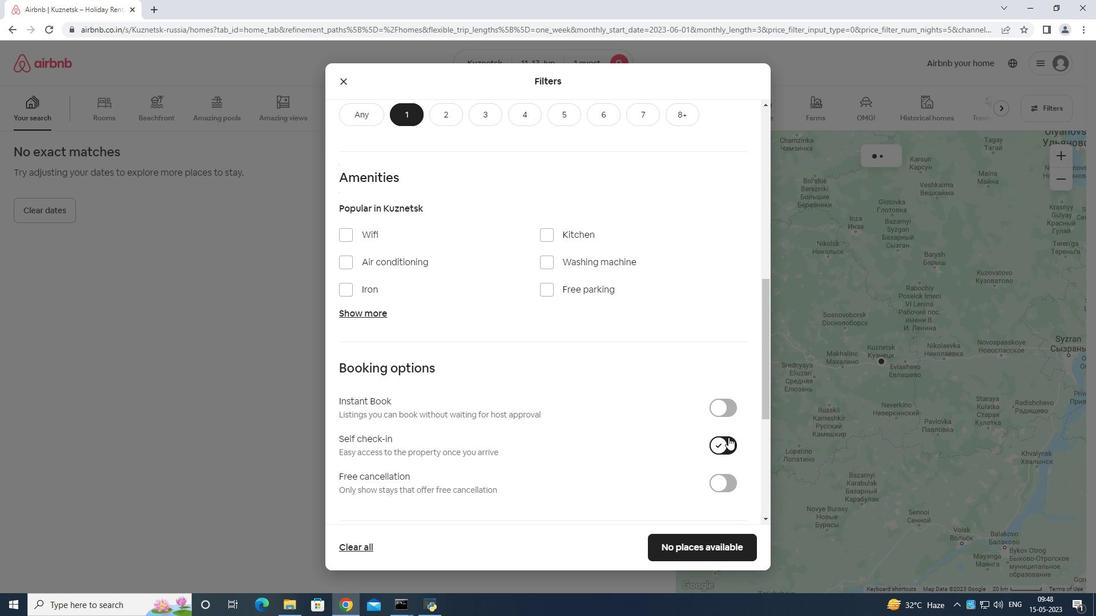 
Action: Mouse moved to (728, 437)
Screenshot: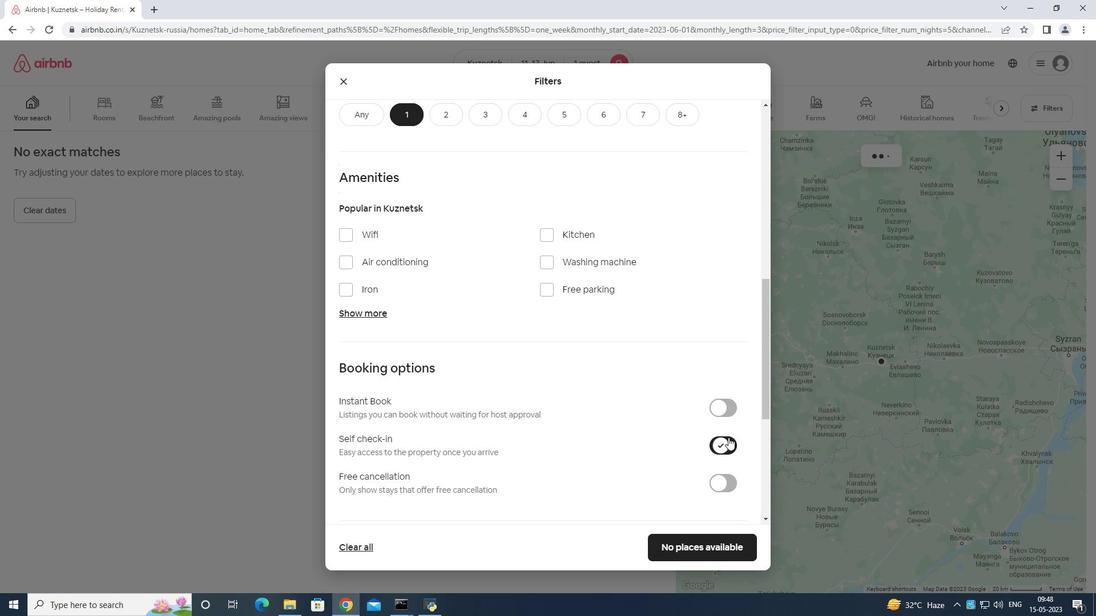 
Action: Mouse scrolled (728, 436) with delta (0, 0)
Screenshot: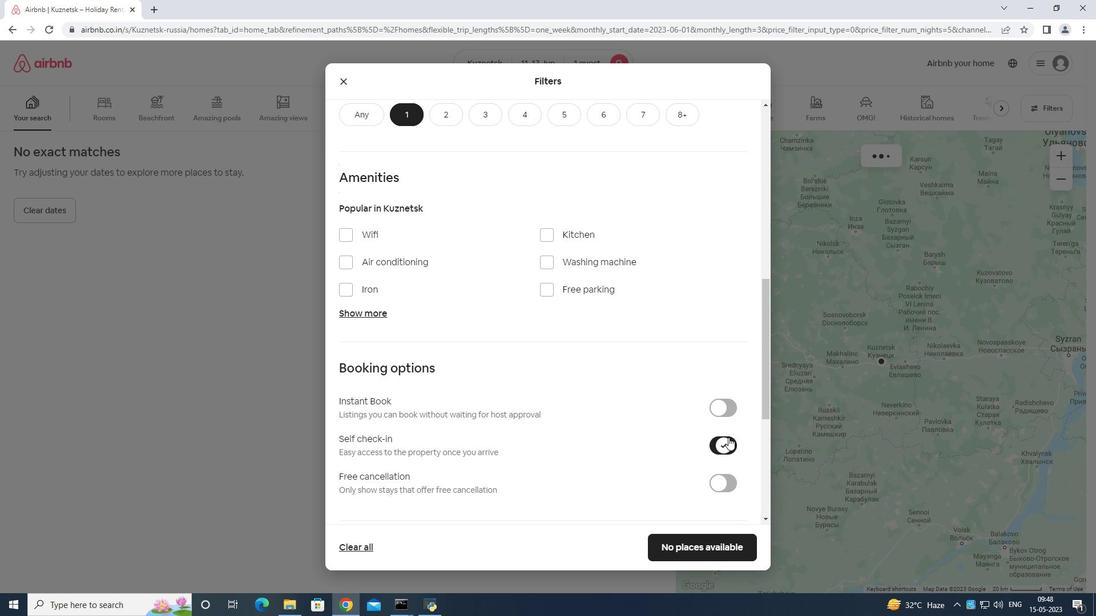 
Action: Mouse scrolled (728, 436) with delta (0, 0)
Screenshot: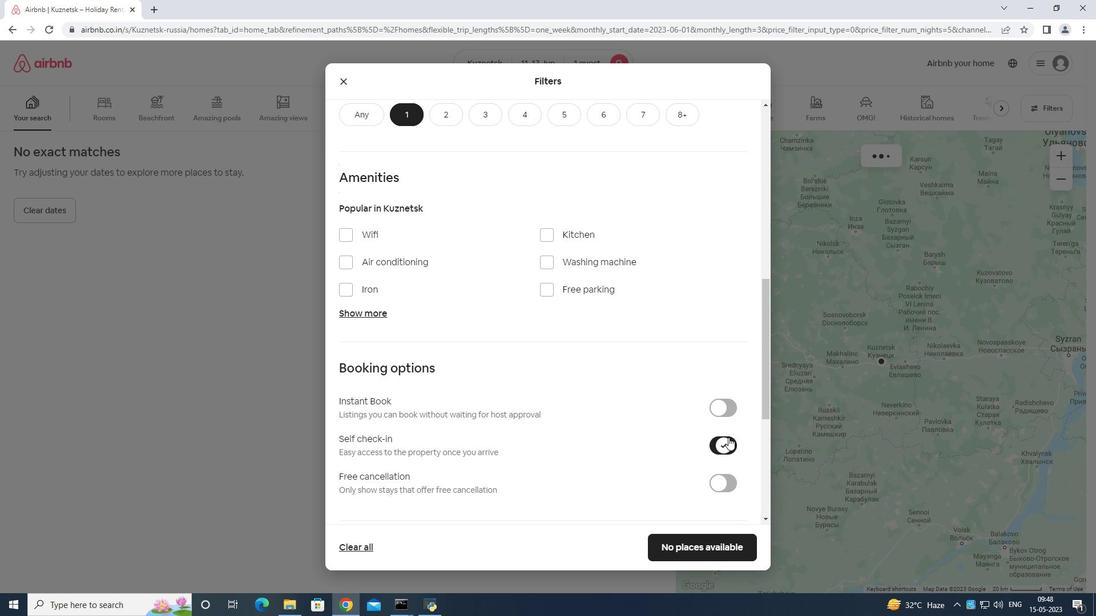 
Action: Mouse scrolled (728, 436) with delta (0, 0)
Screenshot: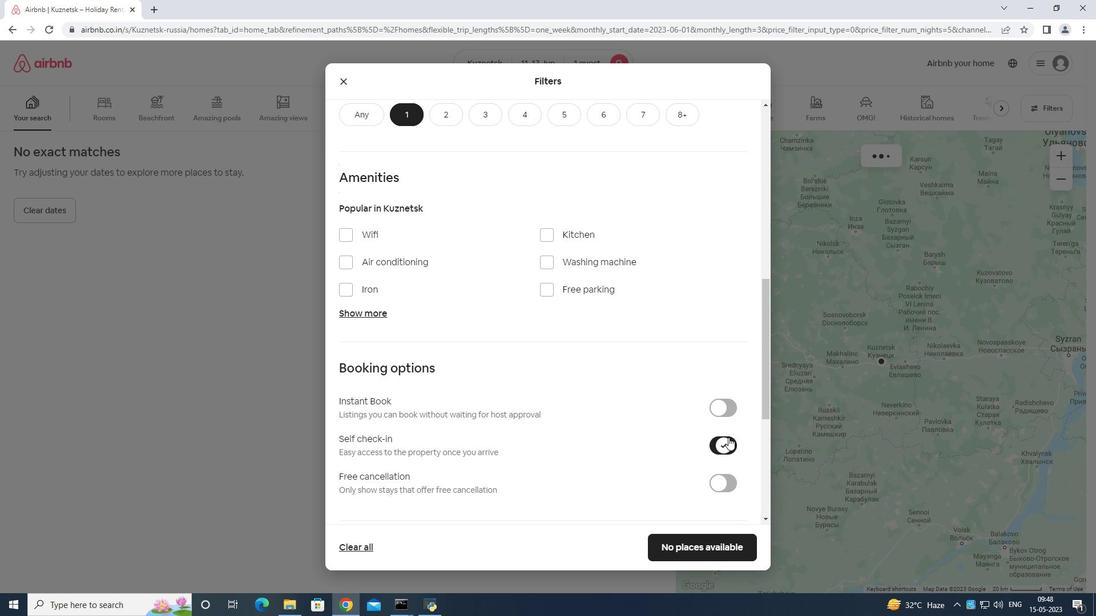 
Action: Mouse scrolled (728, 436) with delta (0, 0)
Screenshot: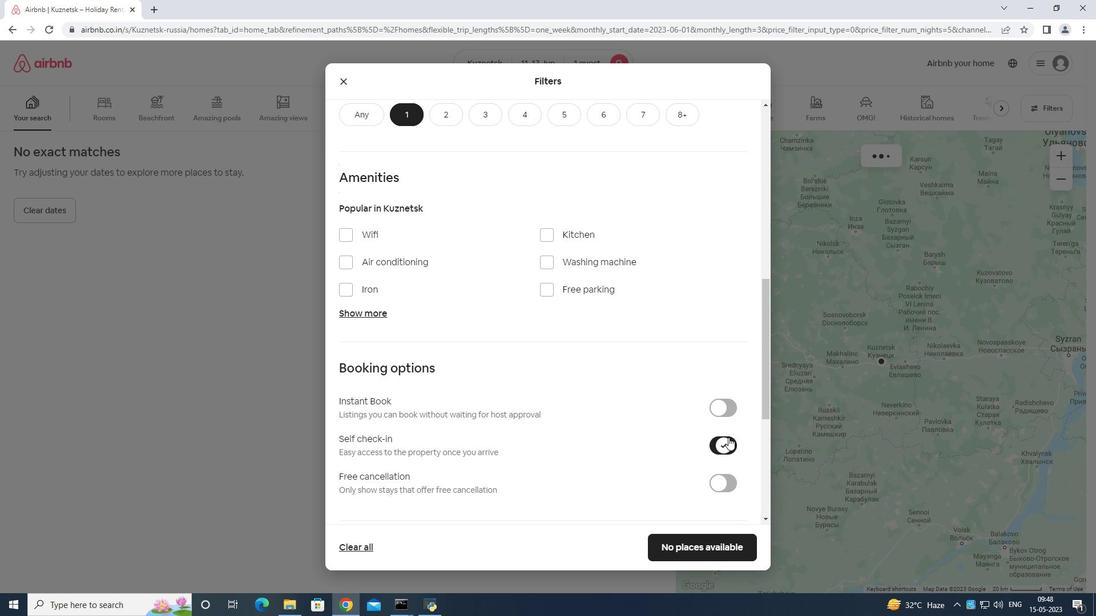 
Action: Mouse scrolled (728, 436) with delta (0, 0)
Screenshot: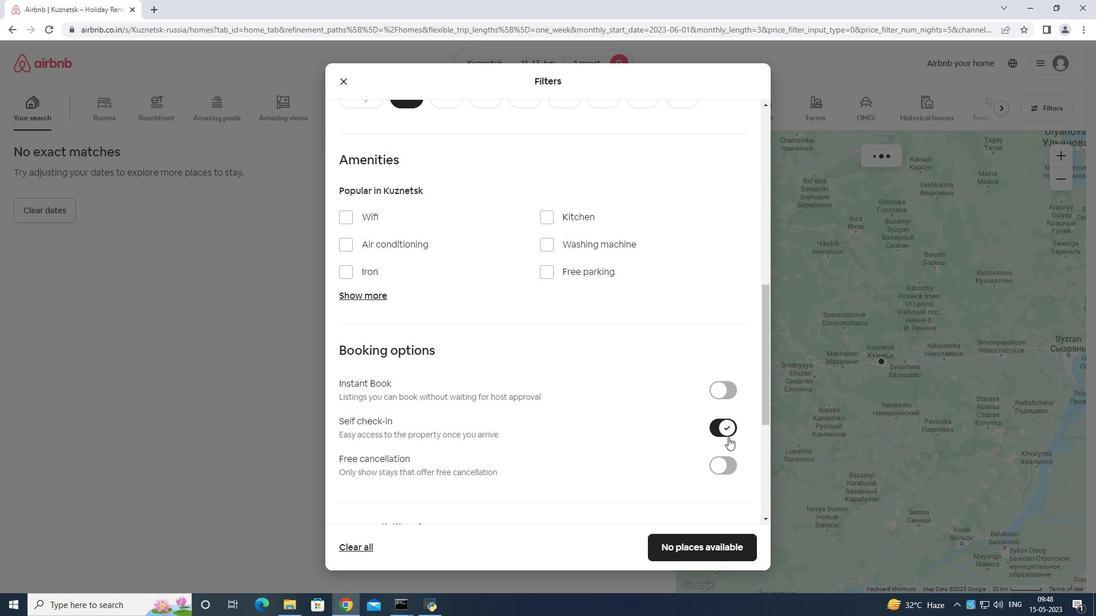 
Action: Mouse scrolled (728, 436) with delta (0, 0)
Screenshot: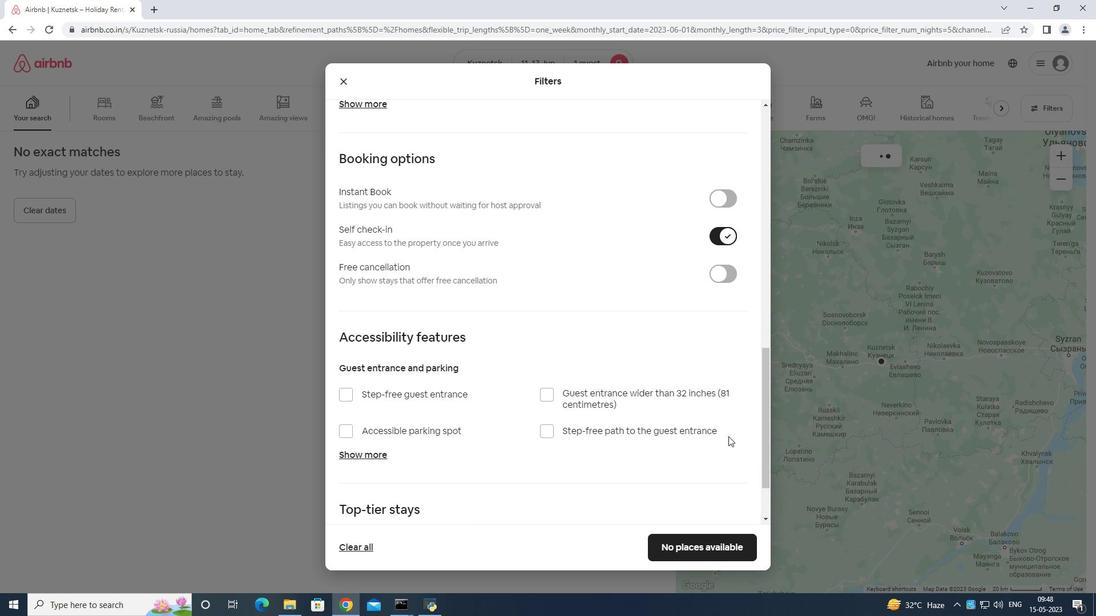 
Action: Mouse scrolled (728, 436) with delta (0, 0)
Screenshot: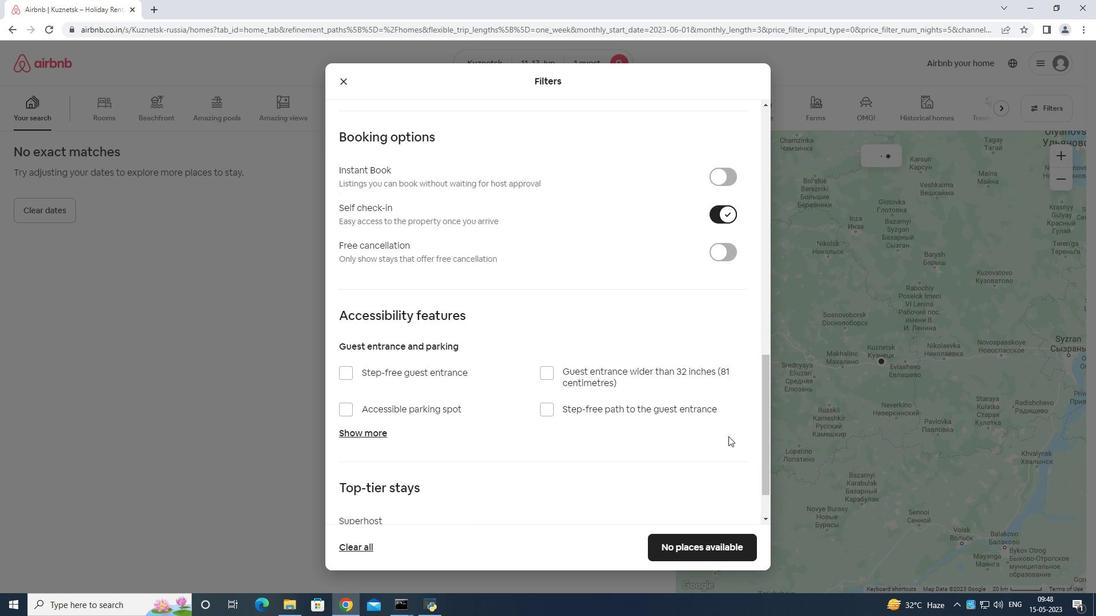 
Action: Mouse scrolled (728, 436) with delta (0, 0)
Screenshot: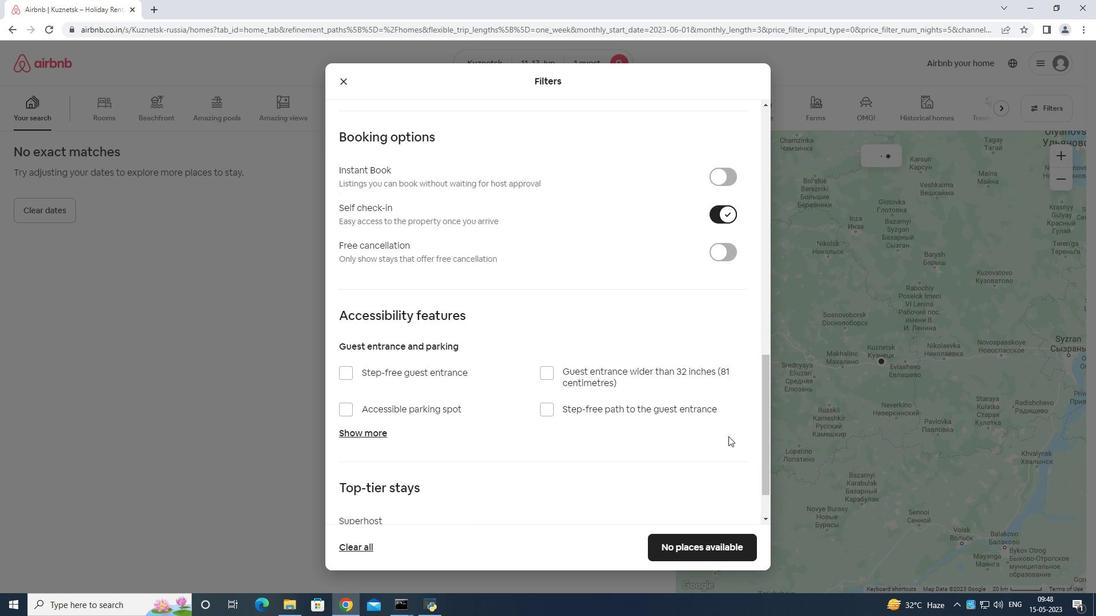 
Action: Mouse scrolled (728, 436) with delta (0, 0)
Screenshot: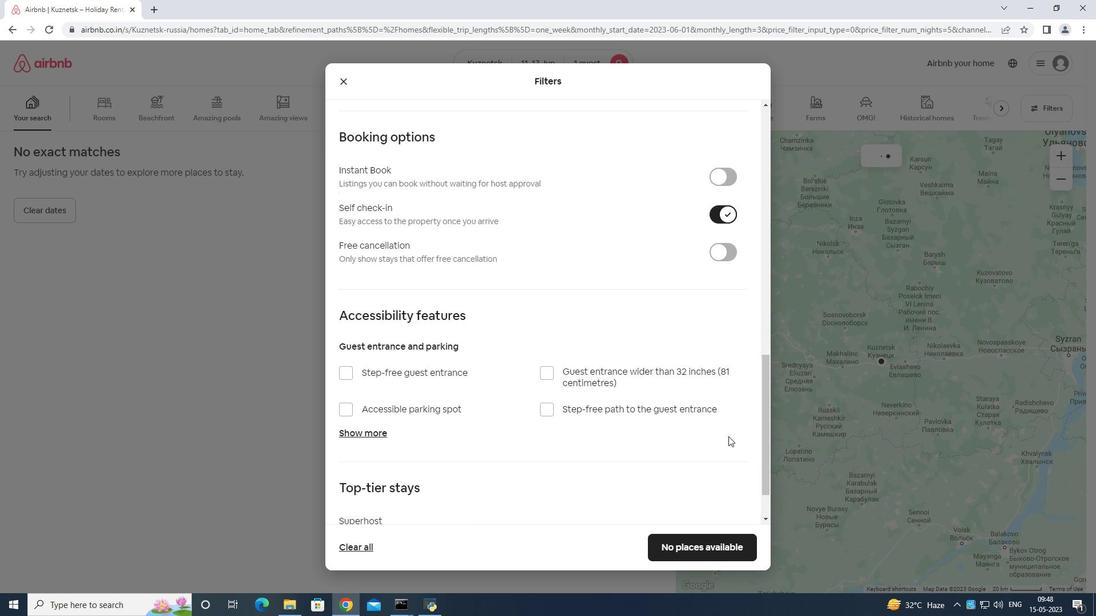 
Action: Mouse moved to (586, 439)
Screenshot: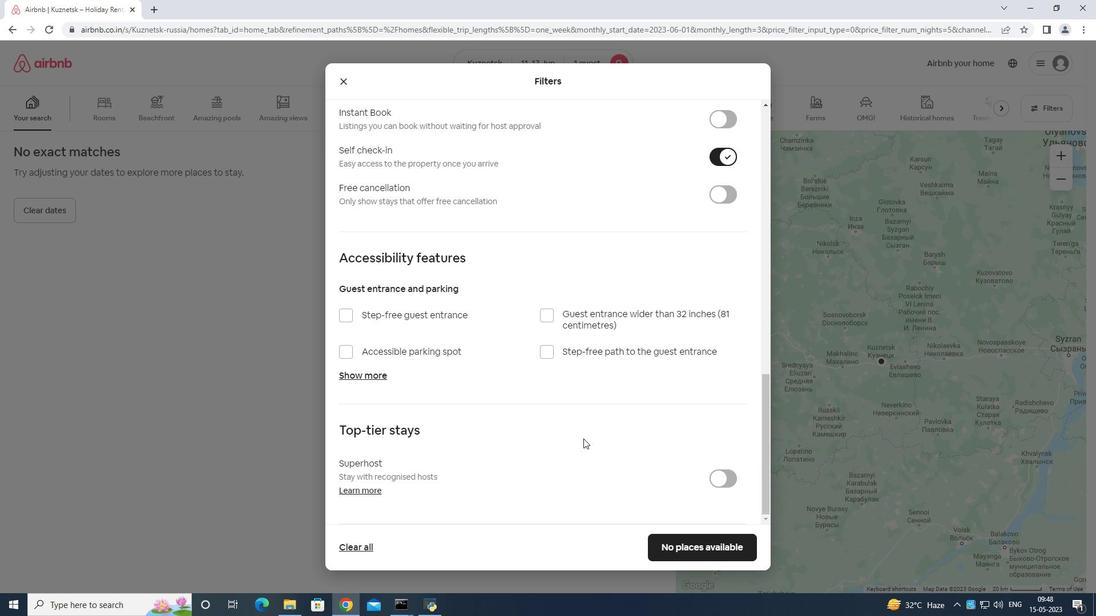 
Action: Mouse scrolled (586, 438) with delta (0, 0)
Screenshot: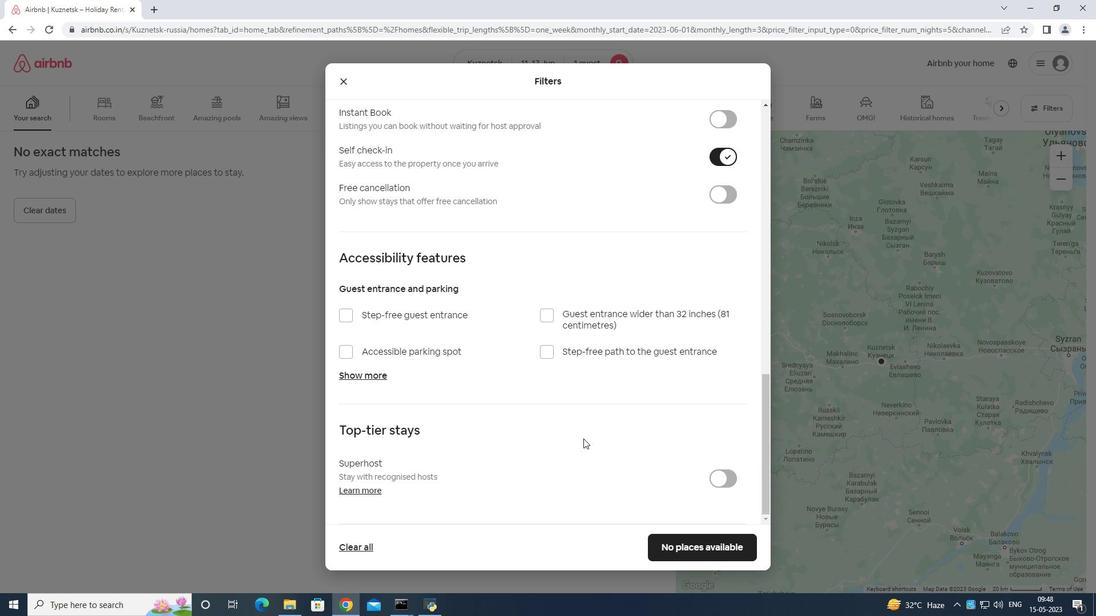 
Action: Mouse moved to (588, 442)
Screenshot: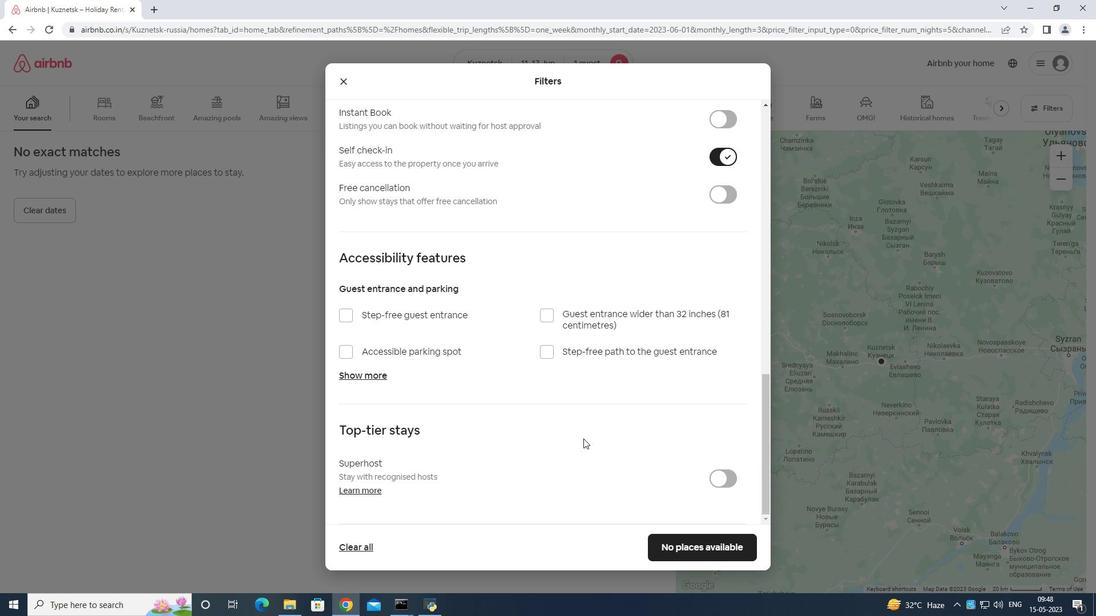 
Action: Mouse scrolled (588, 441) with delta (0, 0)
Screenshot: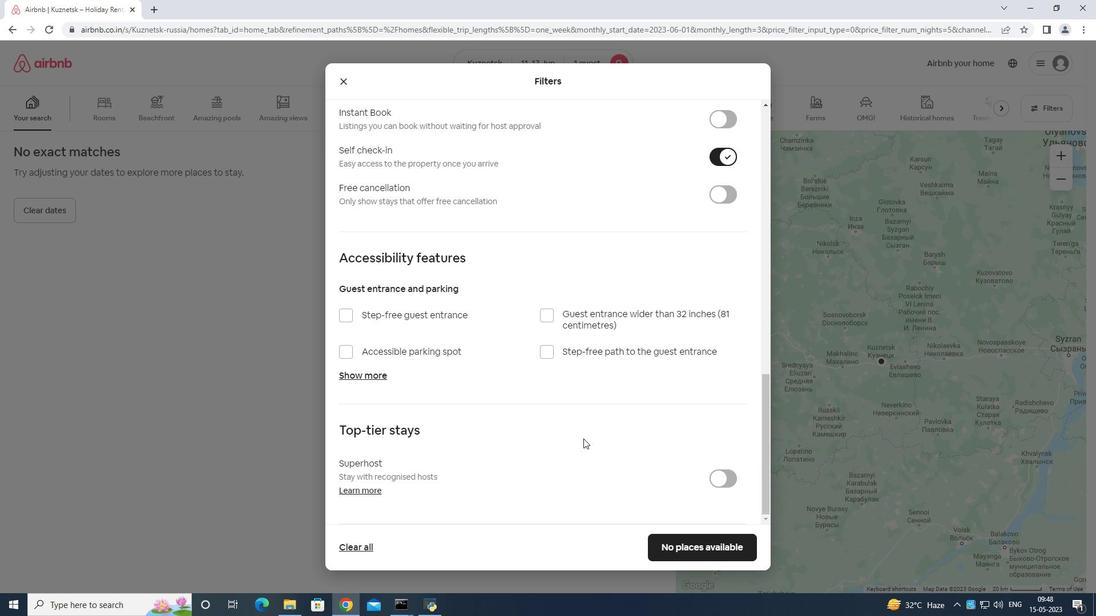 
Action: Mouse scrolled (588, 441) with delta (0, 0)
Screenshot: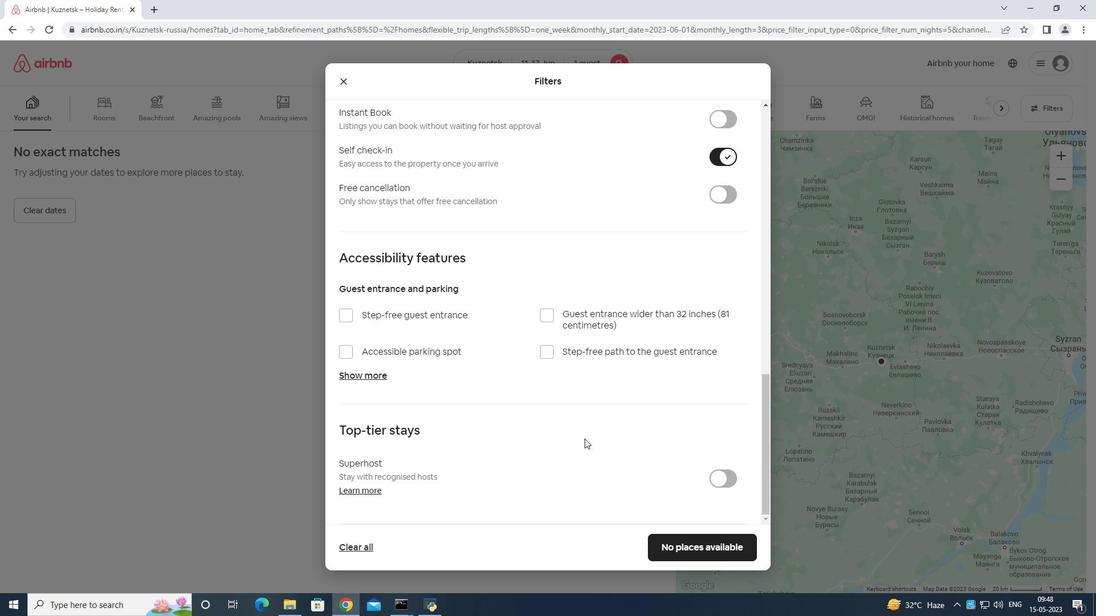 
Action: Mouse moved to (696, 549)
Screenshot: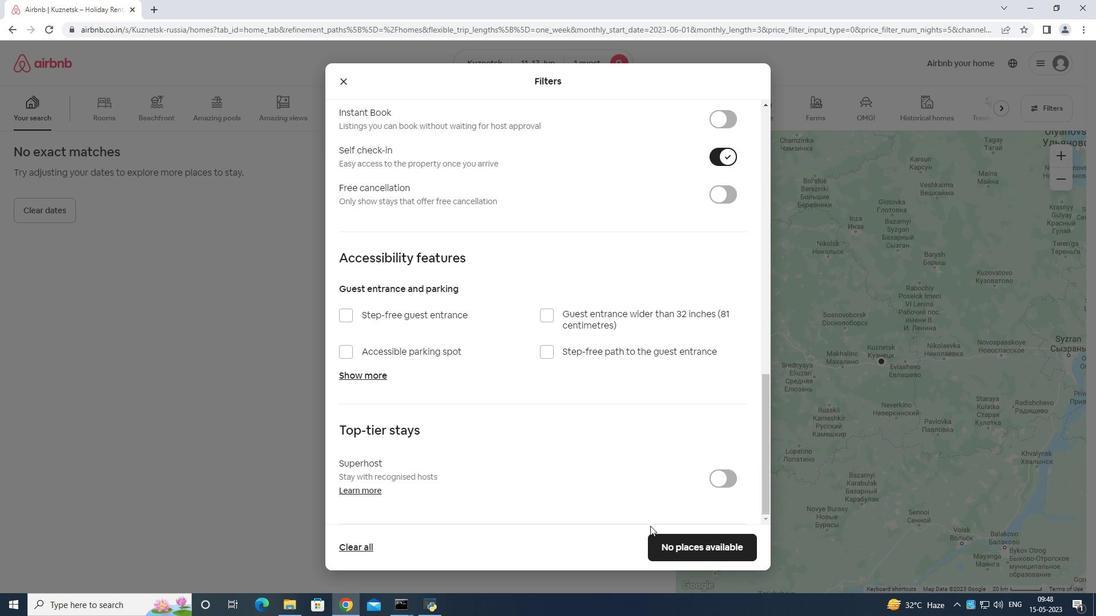 
Action: Mouse pressed left at (696, 549)
Screenshot: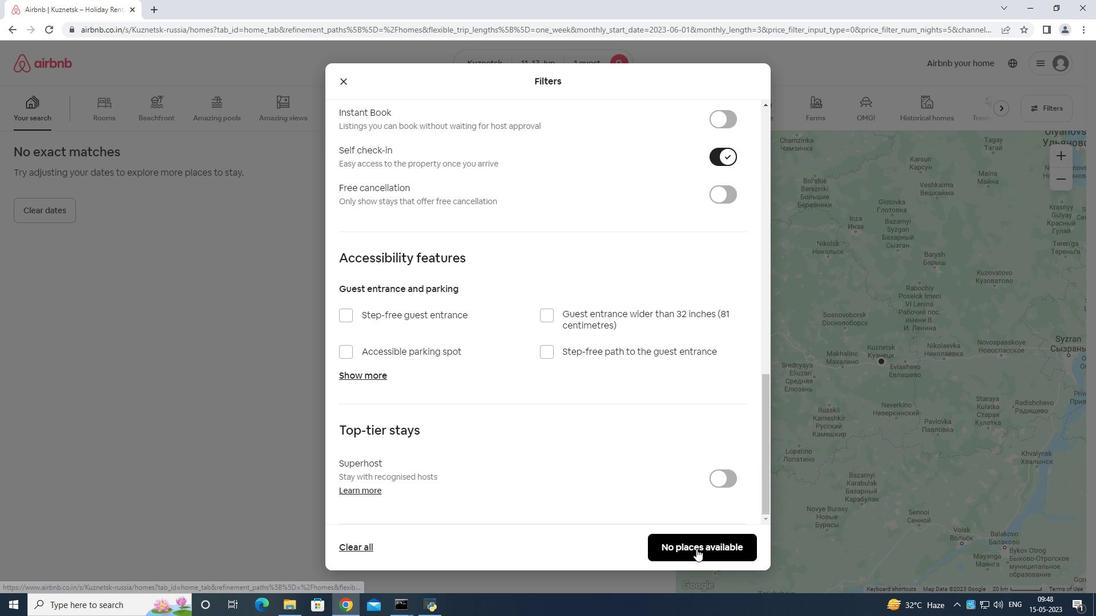 
